 Task: Open Card Event Follow-Up in Board Legal Compliance to Workspace Digital Marketing and add a team member Softage.3@softage.net, a label Red, a checklist Sleep, an attachment from your onedrive, a color Red and finally, add a card description 'Update company social media profiles' and a comment 'Let us approach this task with a focus on quality over quantity, ensuring that we deliver a high-quality outcome.'. Add a start date 'Jan 07, 1900' with a due date 'Jan 14, 1900'
Action: Mouse moved to (590, 165)
Screenshot: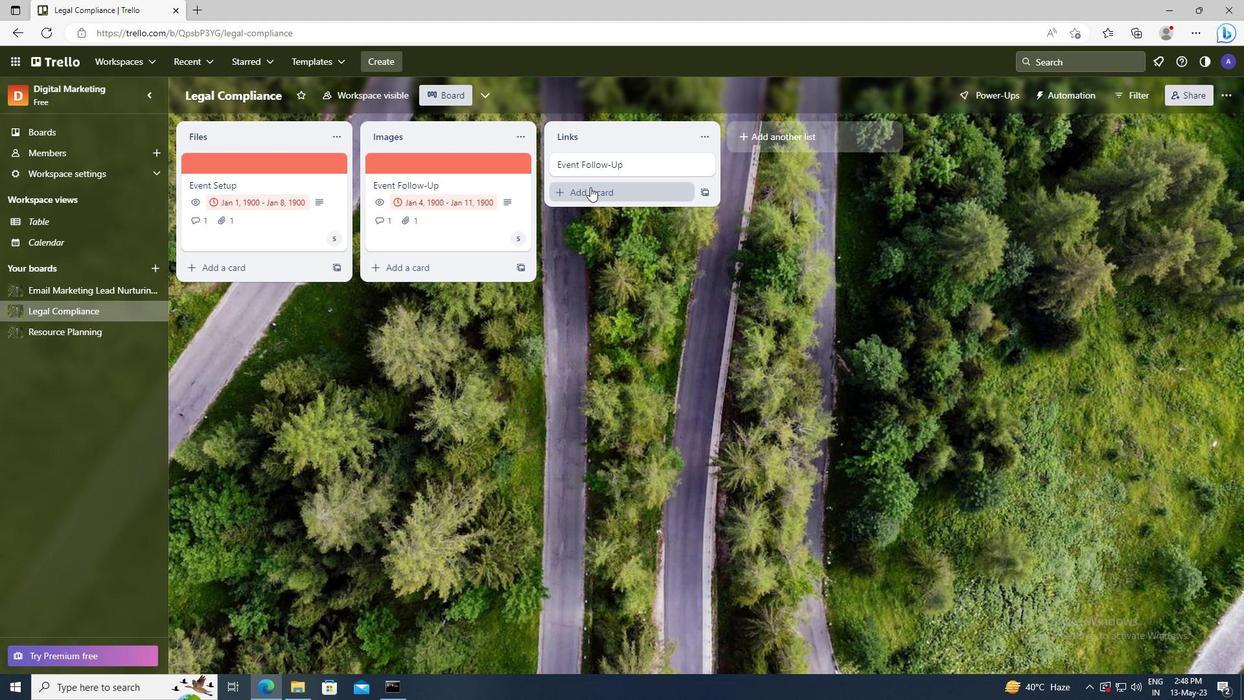 
Action: Mouse pressed left at (590, 165)
Screenshot: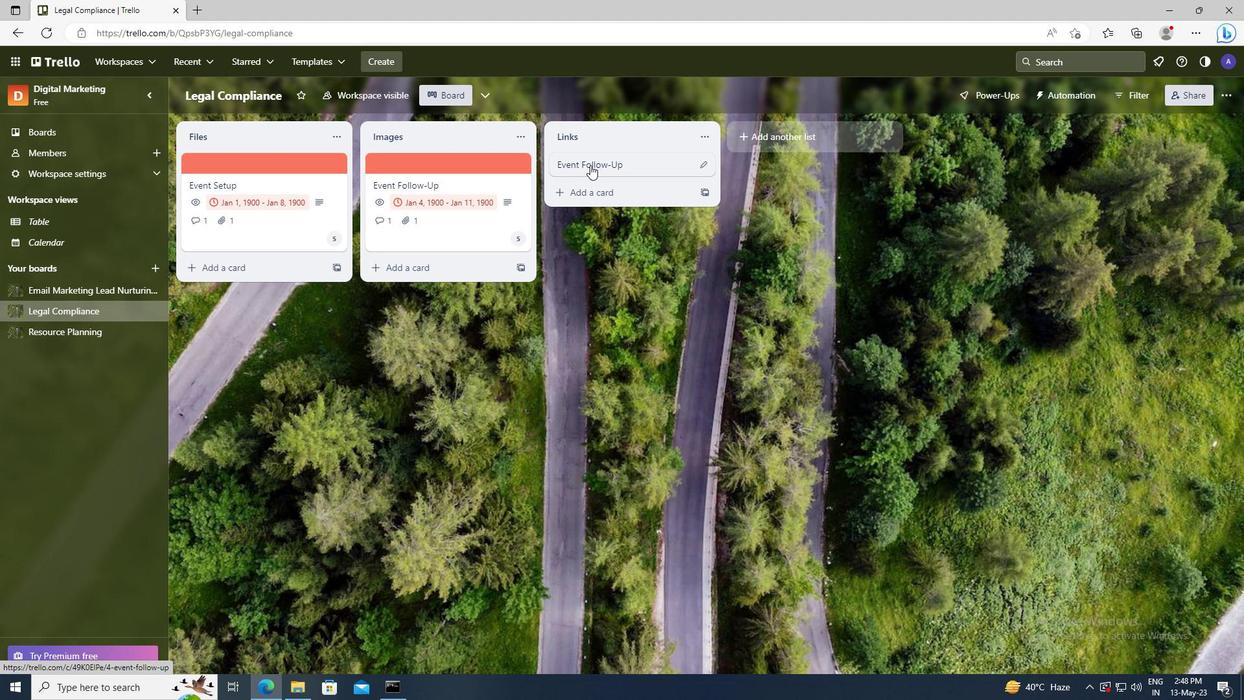 
Action: Mouse moved to (780, 206)
Screenshot: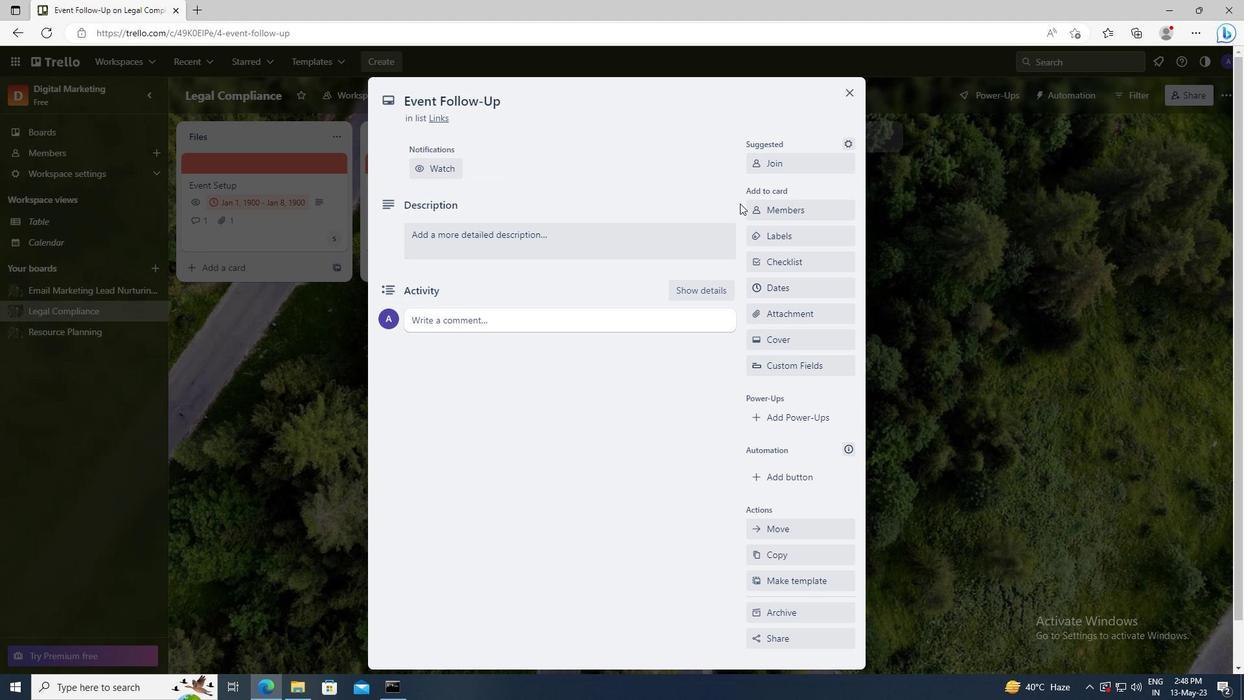 
Action: Mouse pressed left at (780, 206)
Screenshot: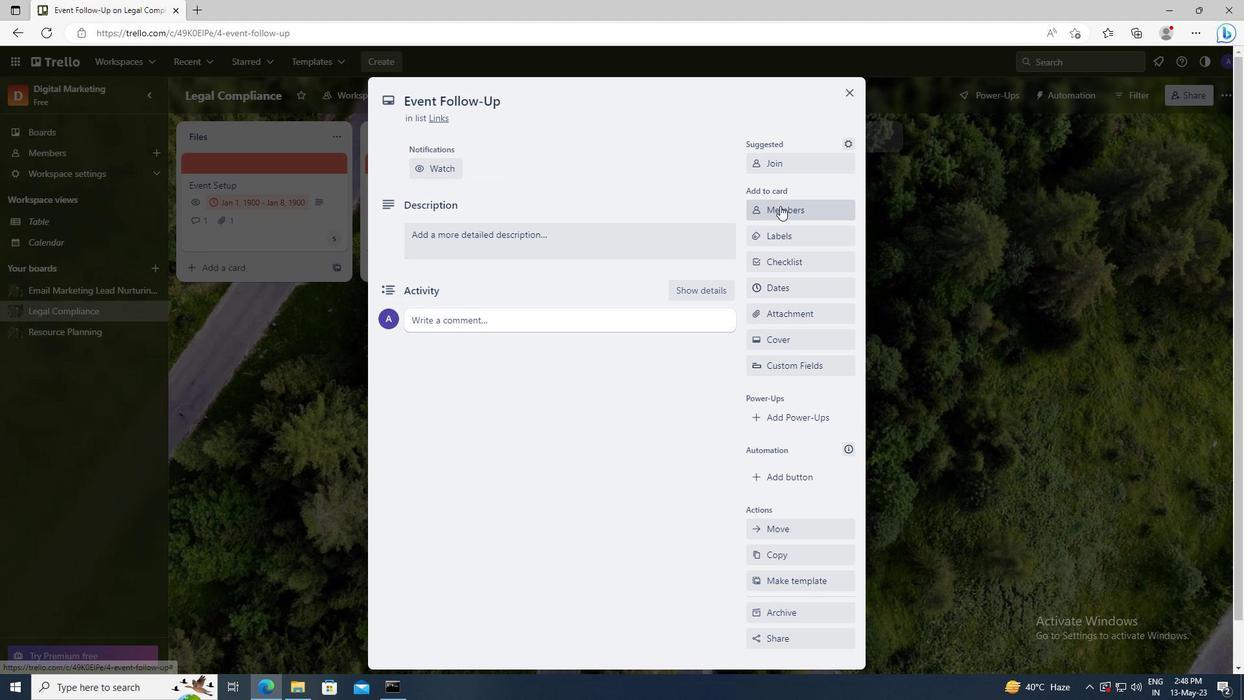 
Action: Mouse moved to (790, 270)
Screenshot: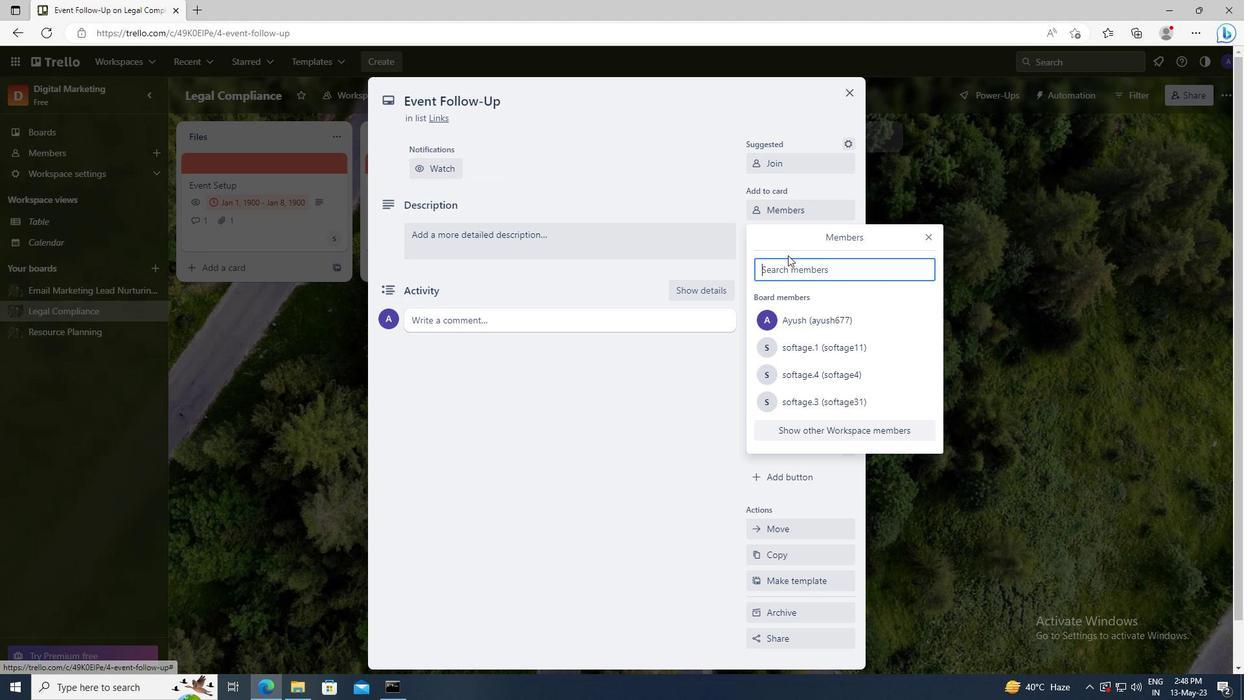 
Action: Mouse pressed left at (790, 270)
Screenshot: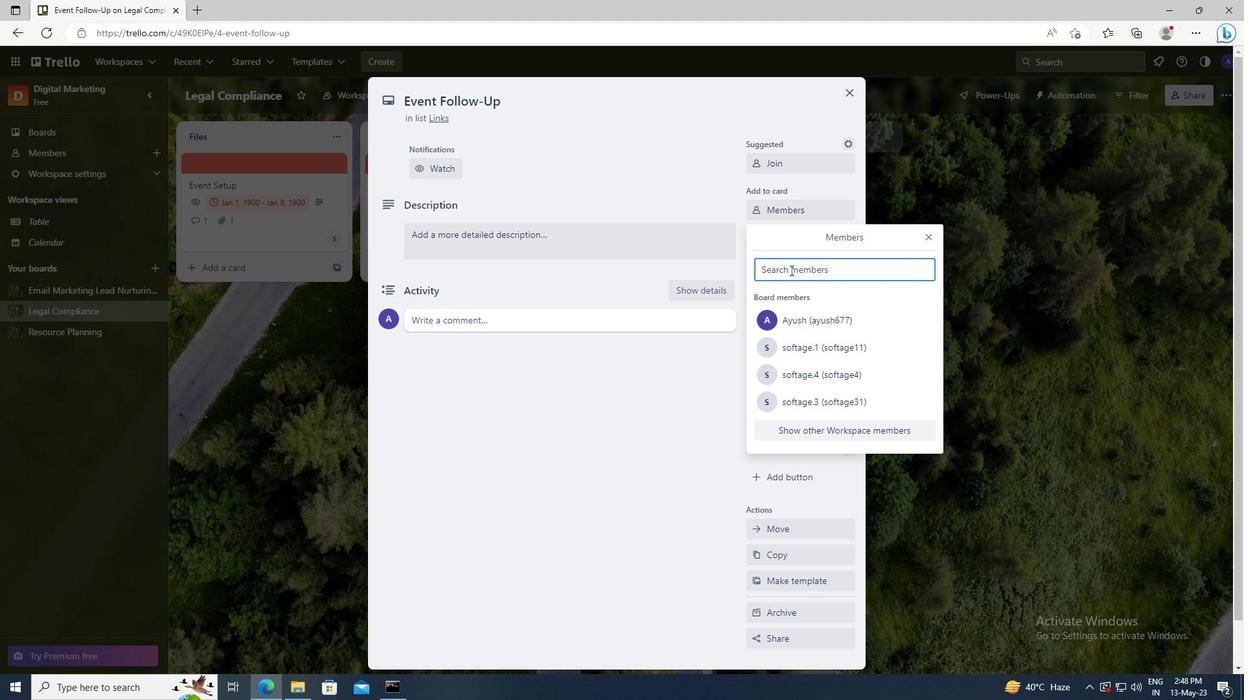 
Action: Key pressed <Key.shift><Key.shift><Key.shift><Key.shift><Key.shift>SOFTAGE.3
Screenshot: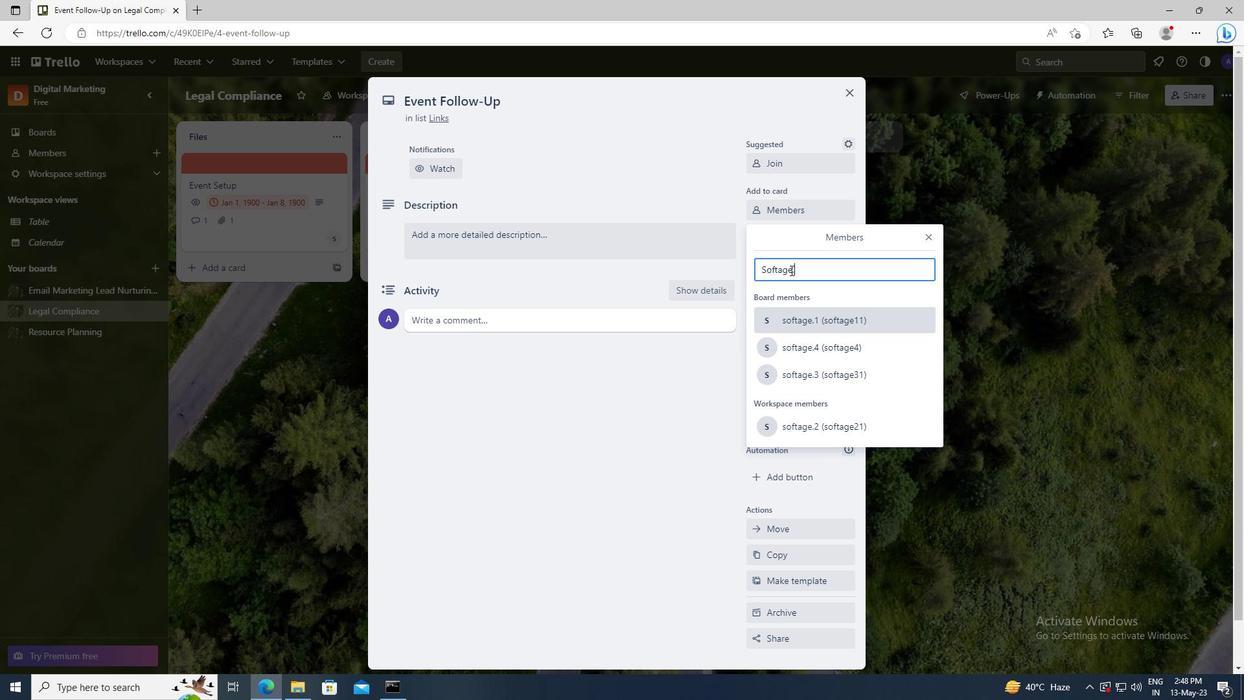 
Action: Mouse moved to (803, 318)
Screenshot: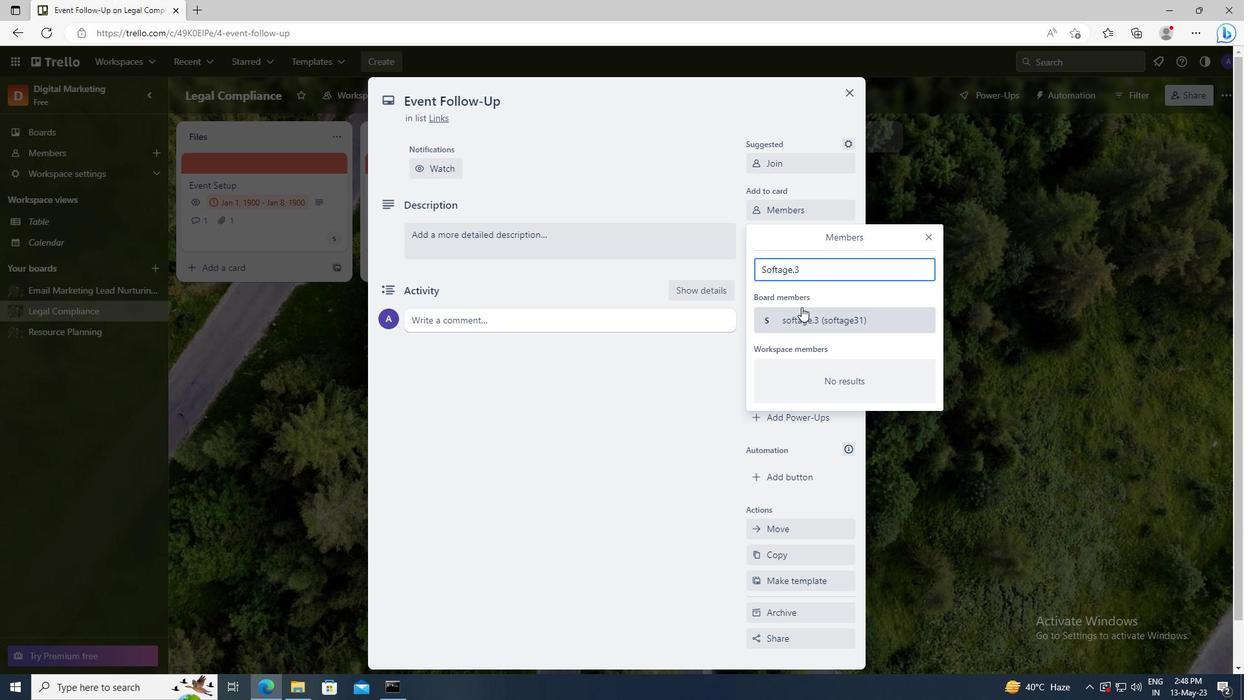 
Action: Mouse pressed left at (803, 318)
Screenshot: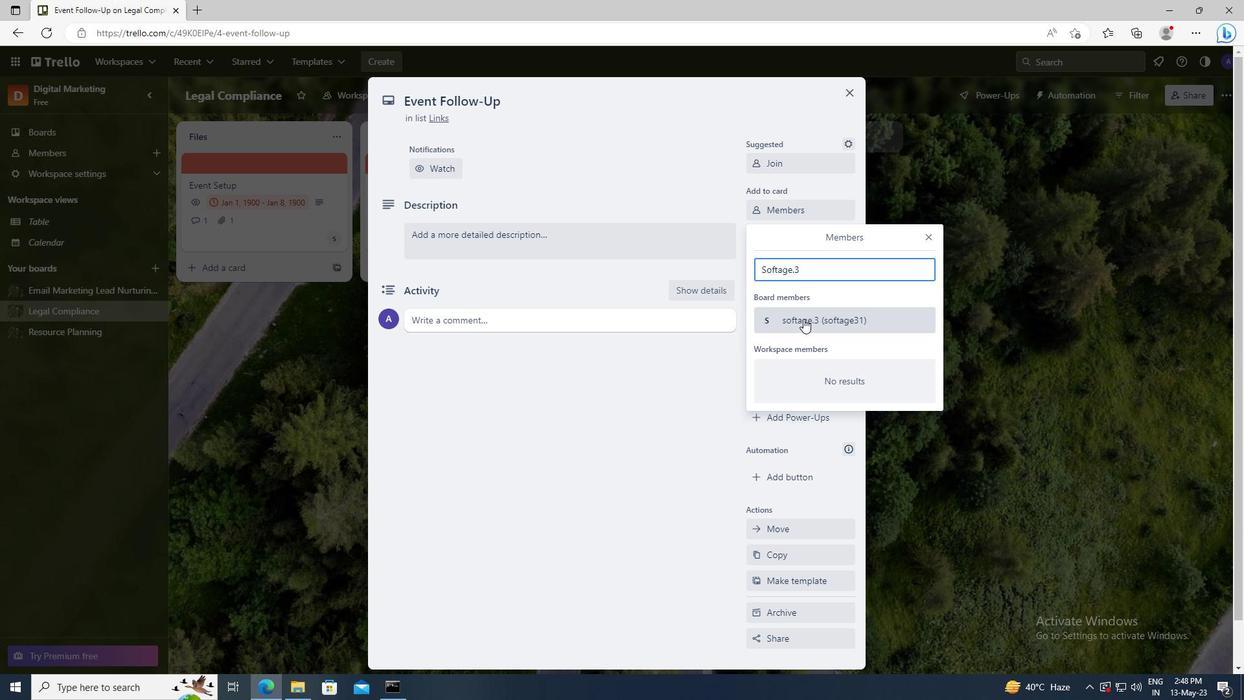 
Action: Mouse moved to (928, 236)
Screenshot: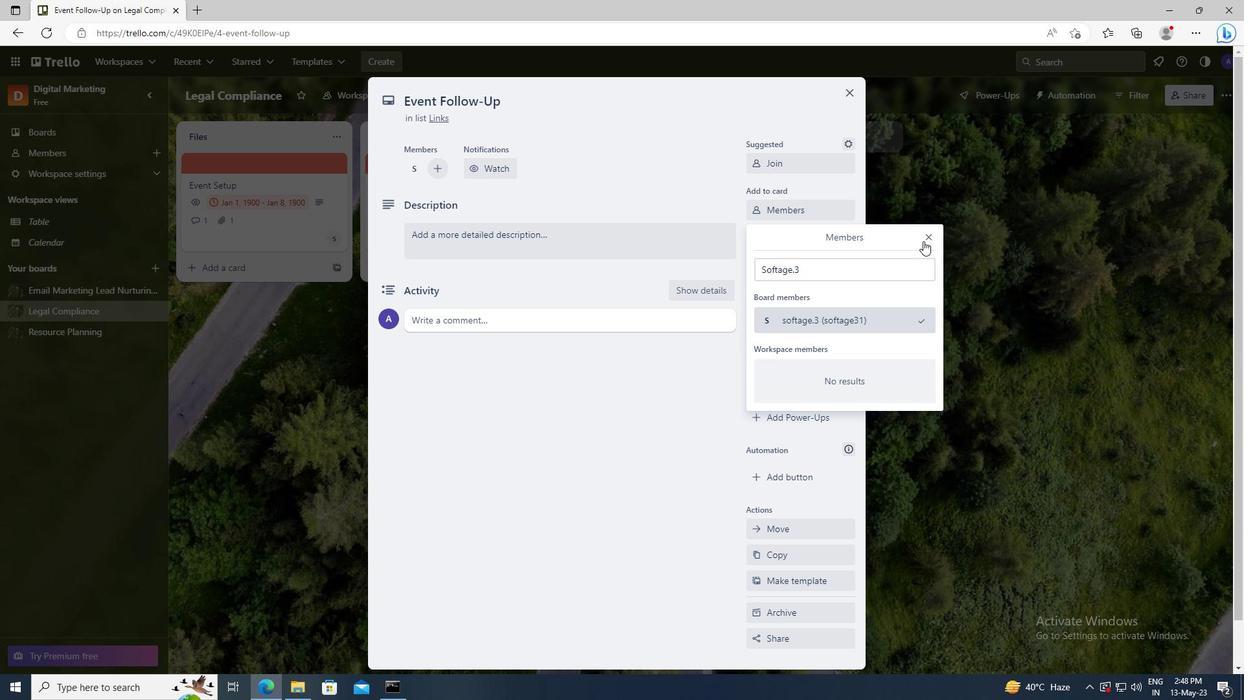 
Action: Mouse pressed left at (928, 236)
Screenshot: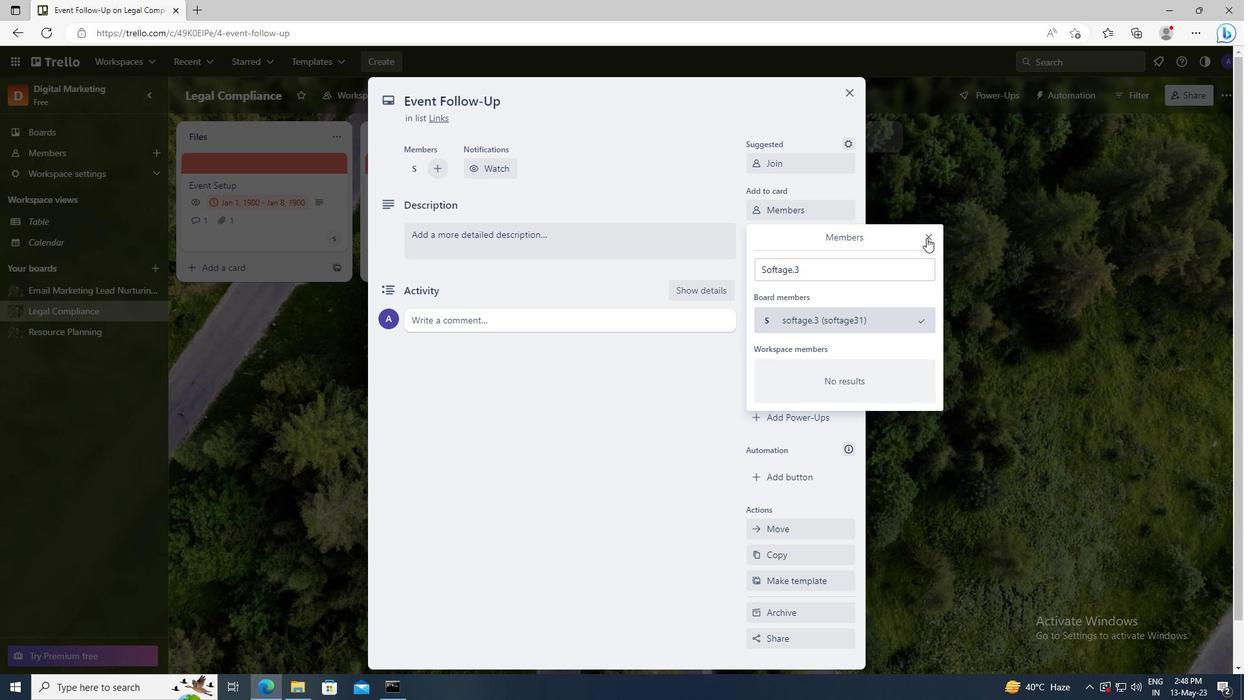 
Action: Mouse moved to (812, 233)
Screenshot: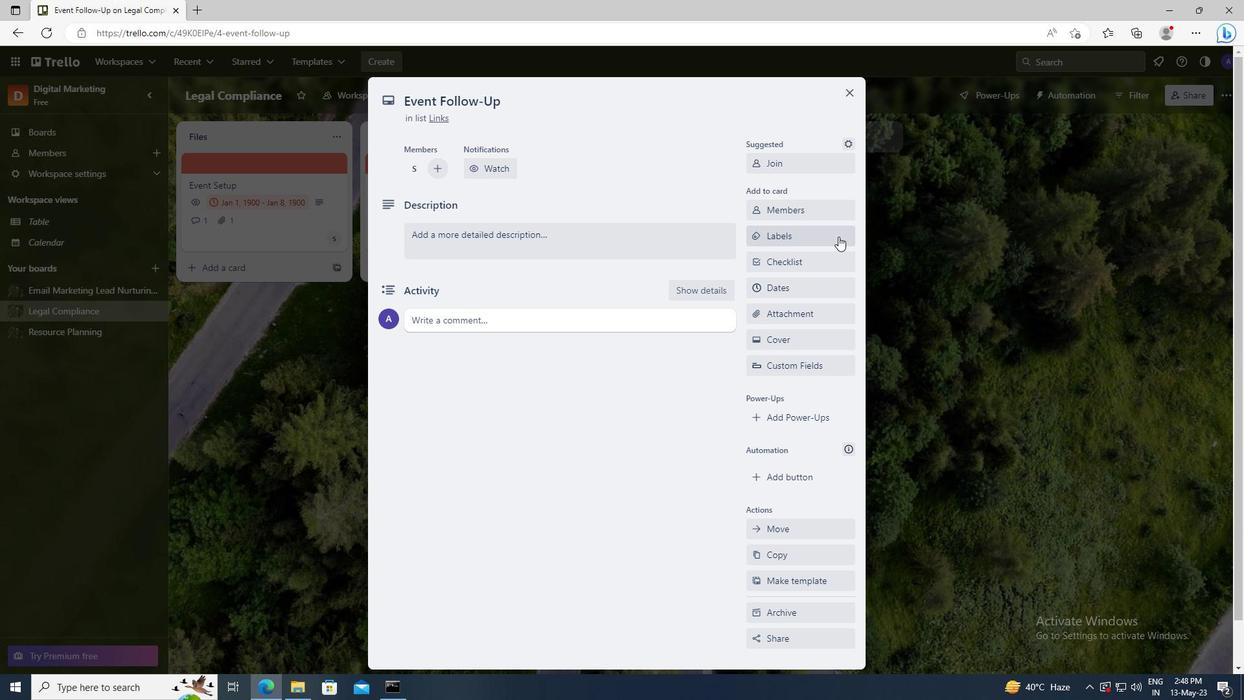 
Action: Mouse pressed left at (812, 233)
Screenshot: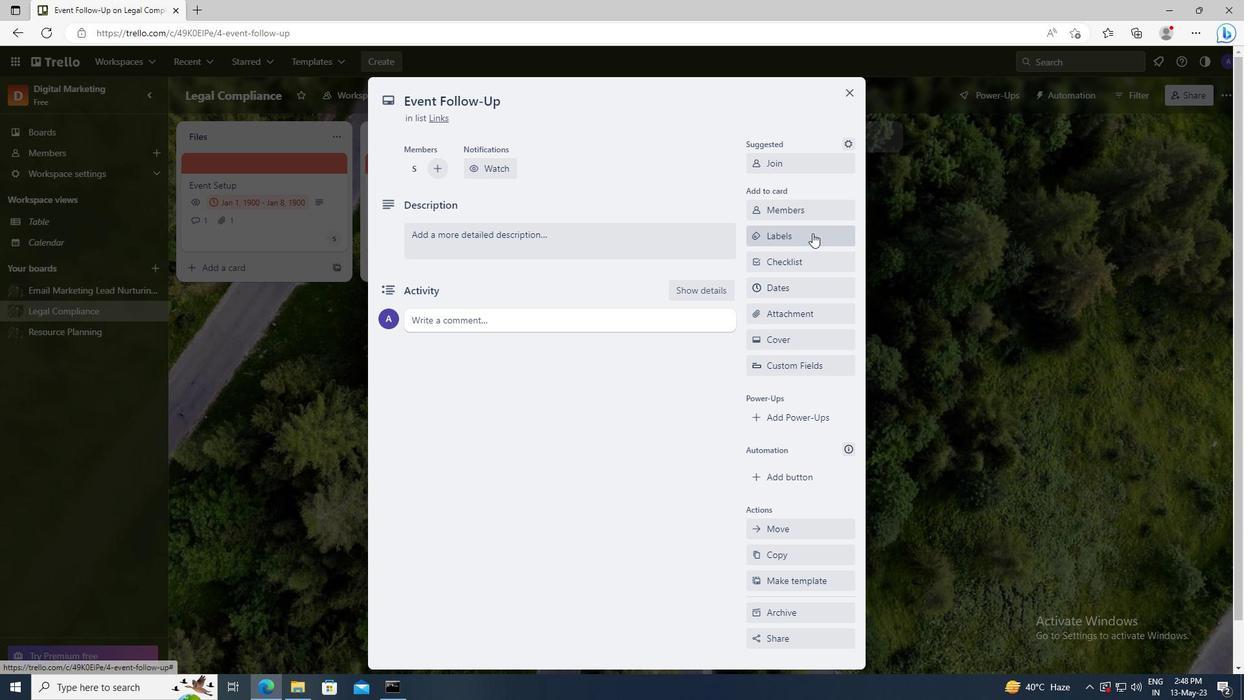 
Action: Mouse moved to (834, 465)
Screenshot: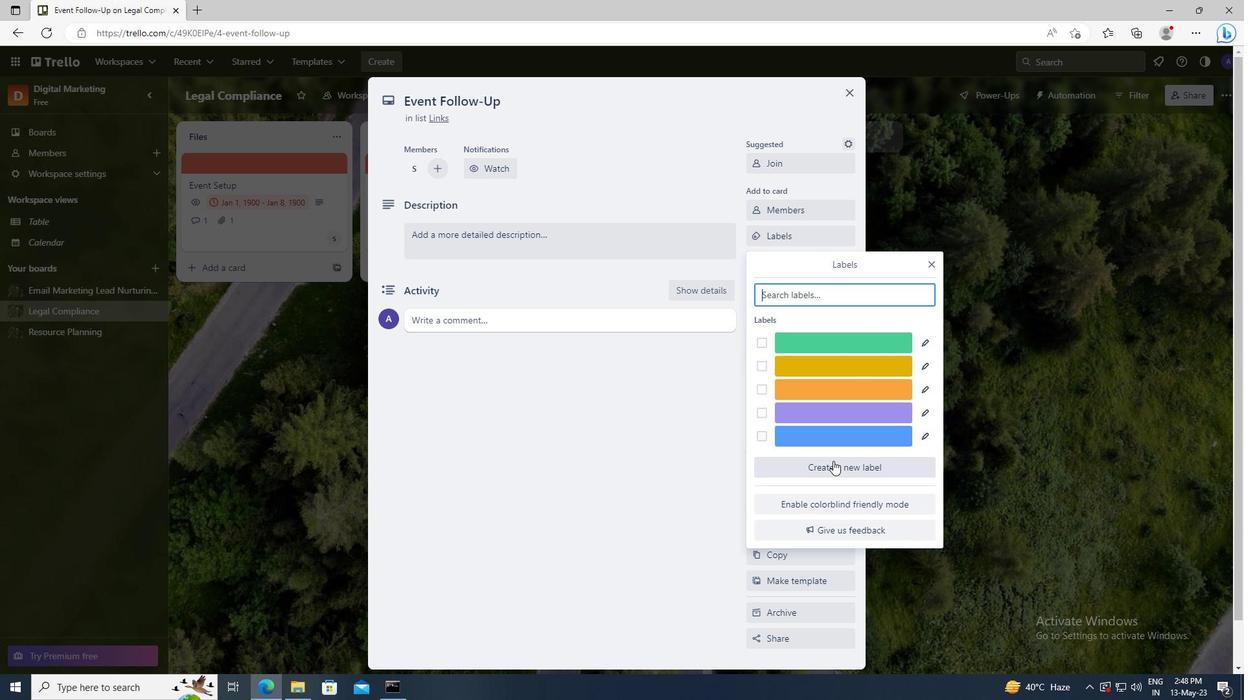 
Action: Mouse pressed left at (834, 465)
Screenshot: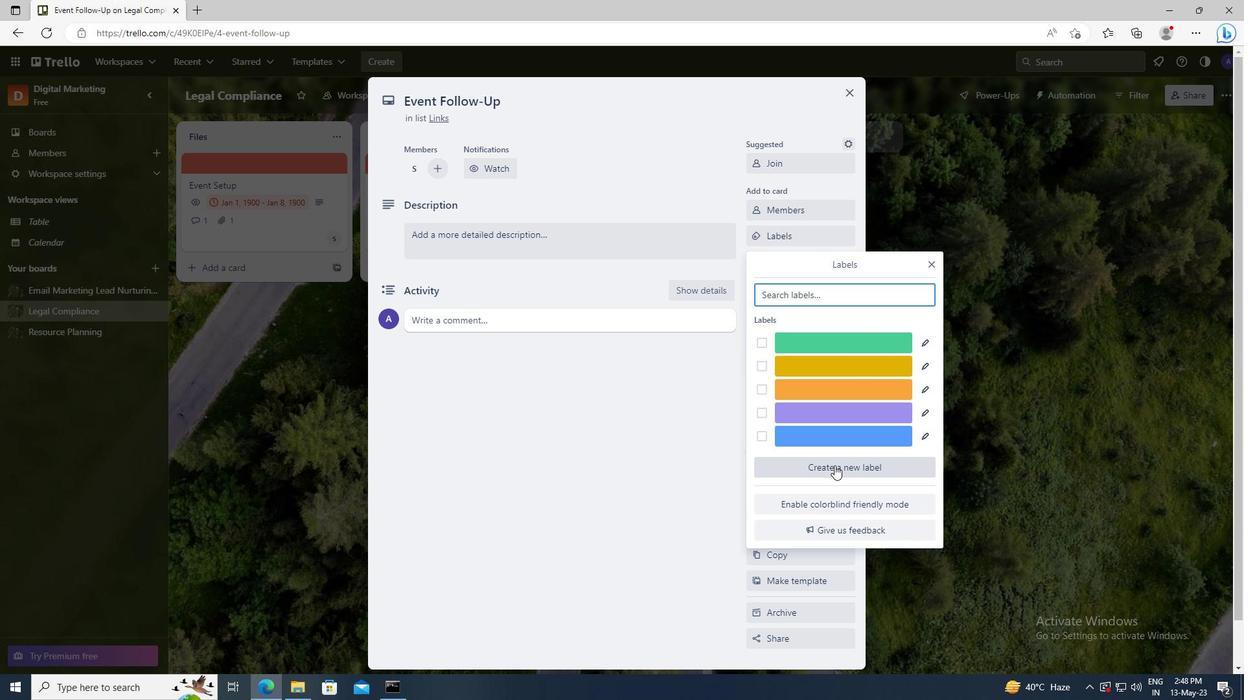 
Action: Mouse moved to (877, 447)
Screenshot: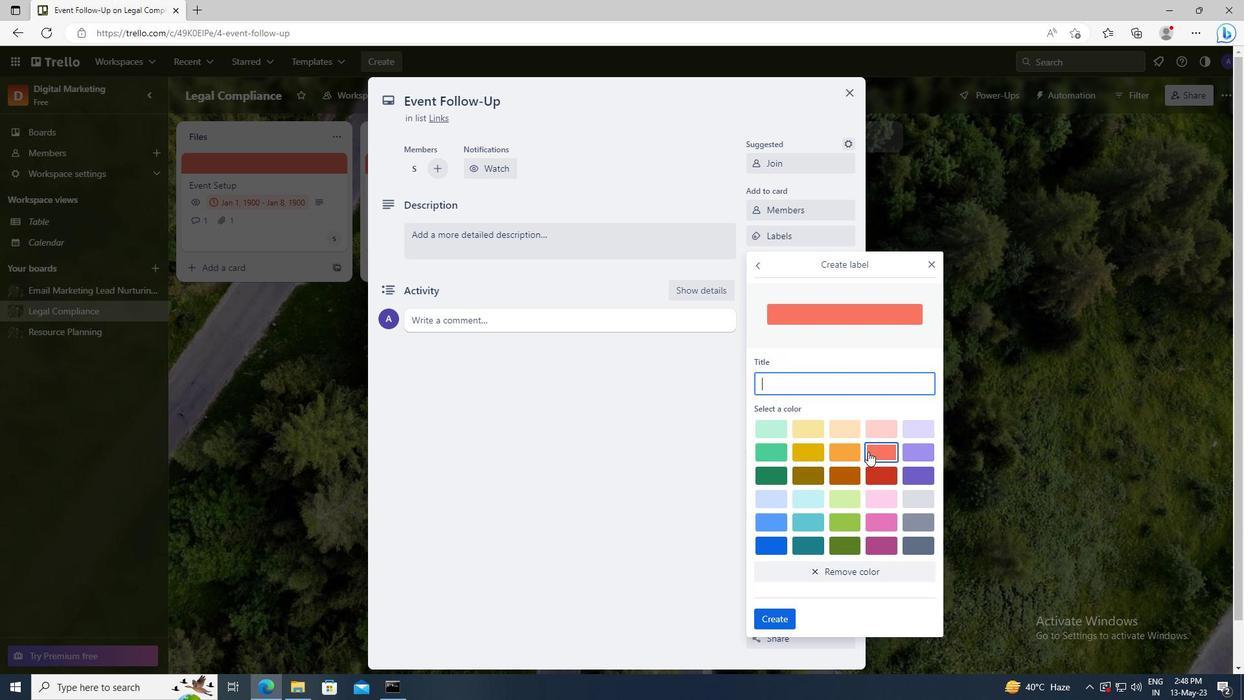 
Action: Mouse pressed left at (877, 447)
Screenshot: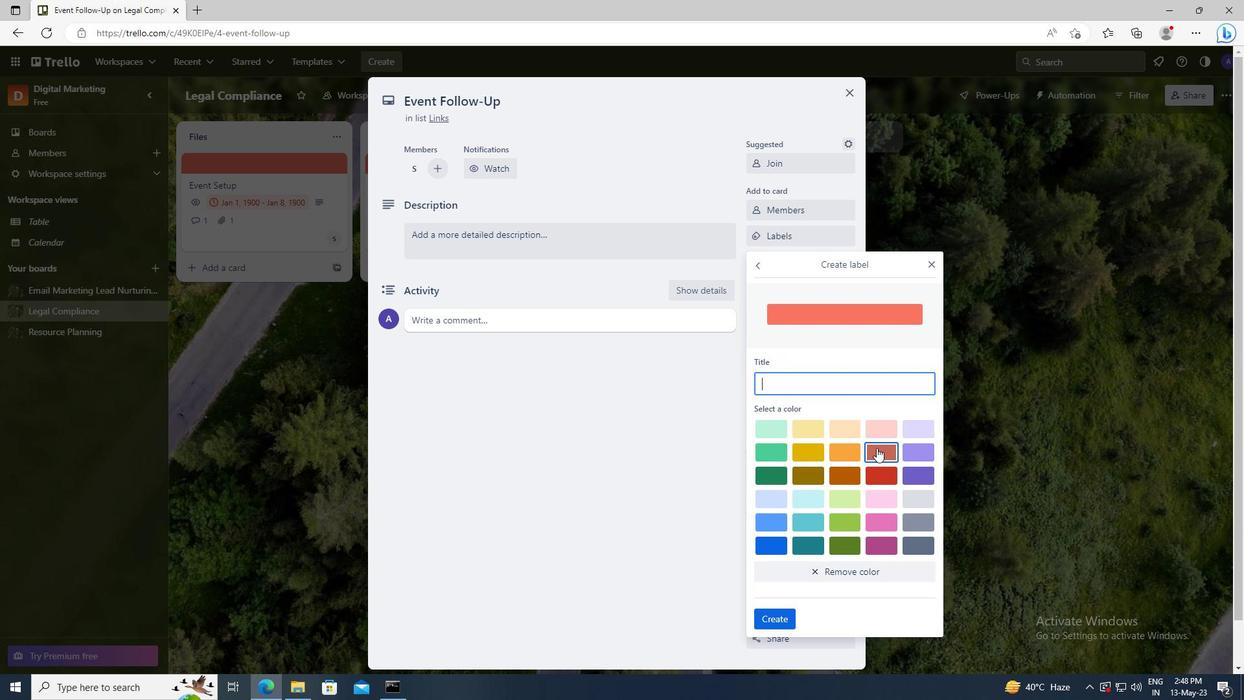 
Action: Mouse moved to (782, 617)
Screenshot: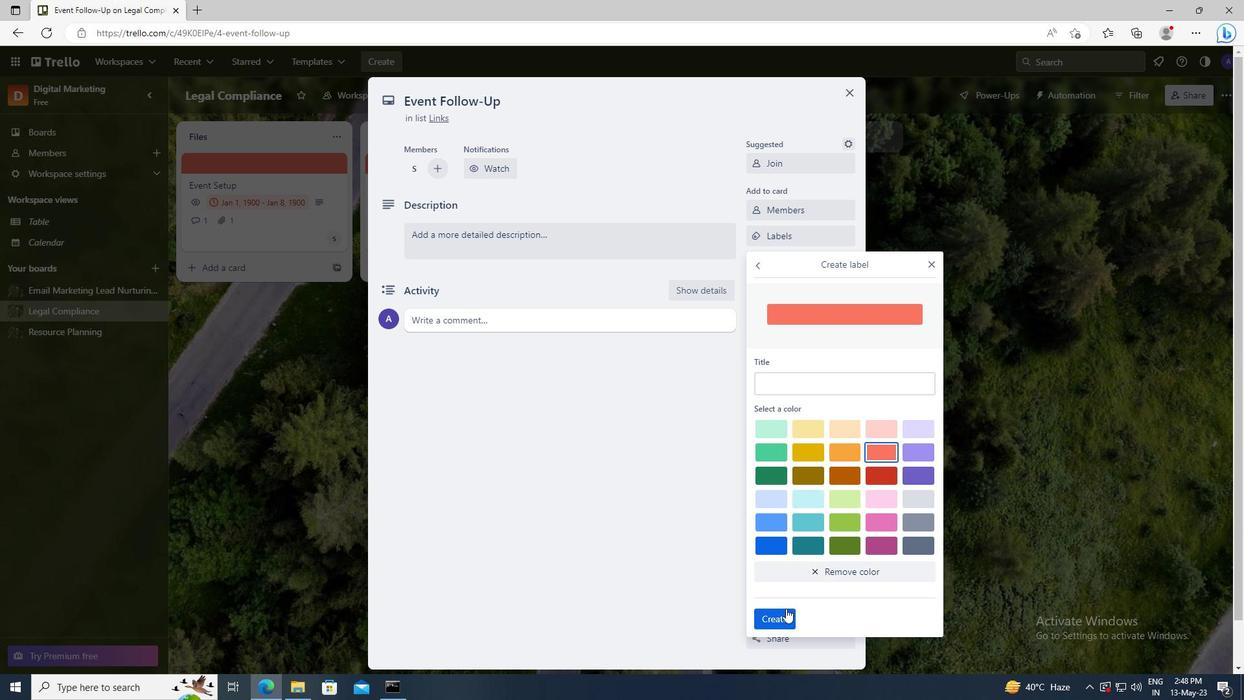 
Action: Mouse pressed left at (782, 617)
Screenshot: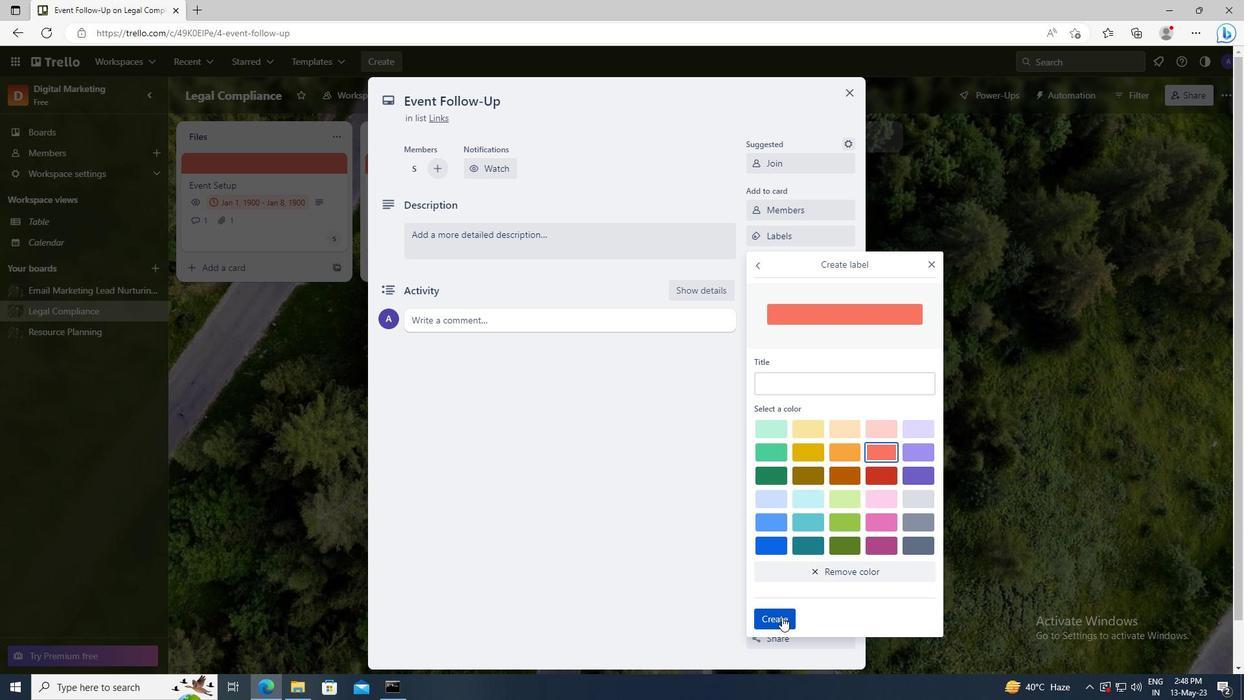 
Action: Mouse moved to (932, 263)
Screenshot: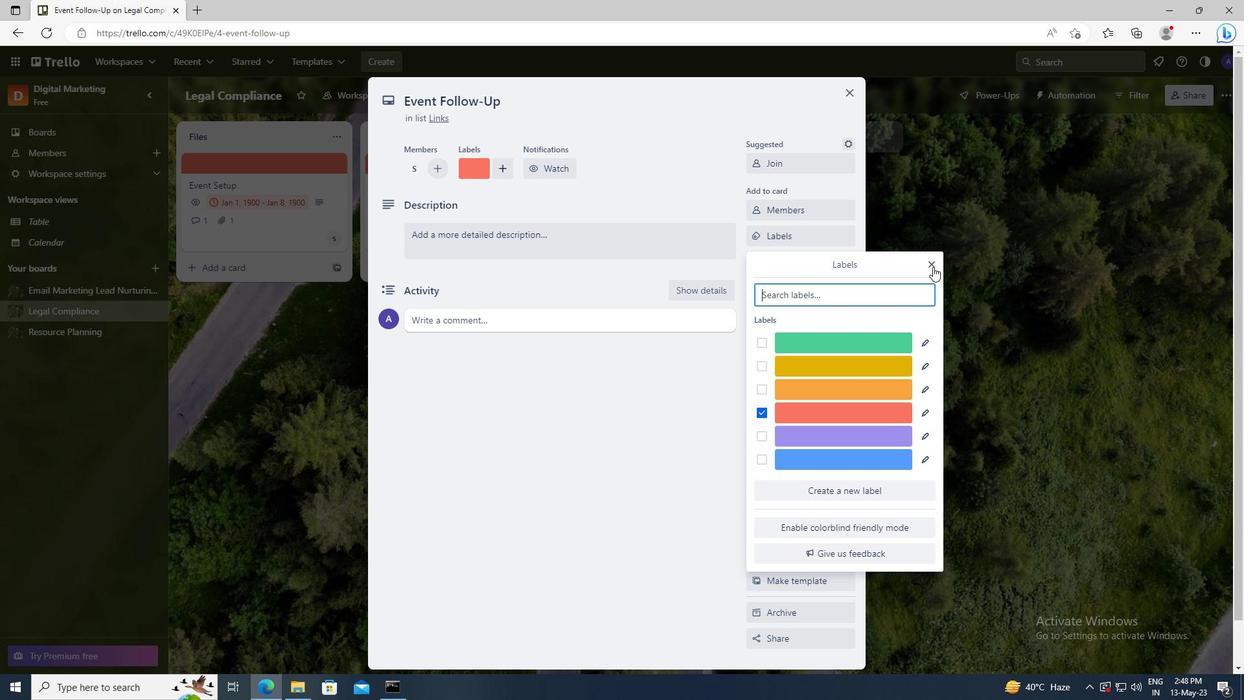 
Action: Mouse pressed left at (932, 263)
Screenshot: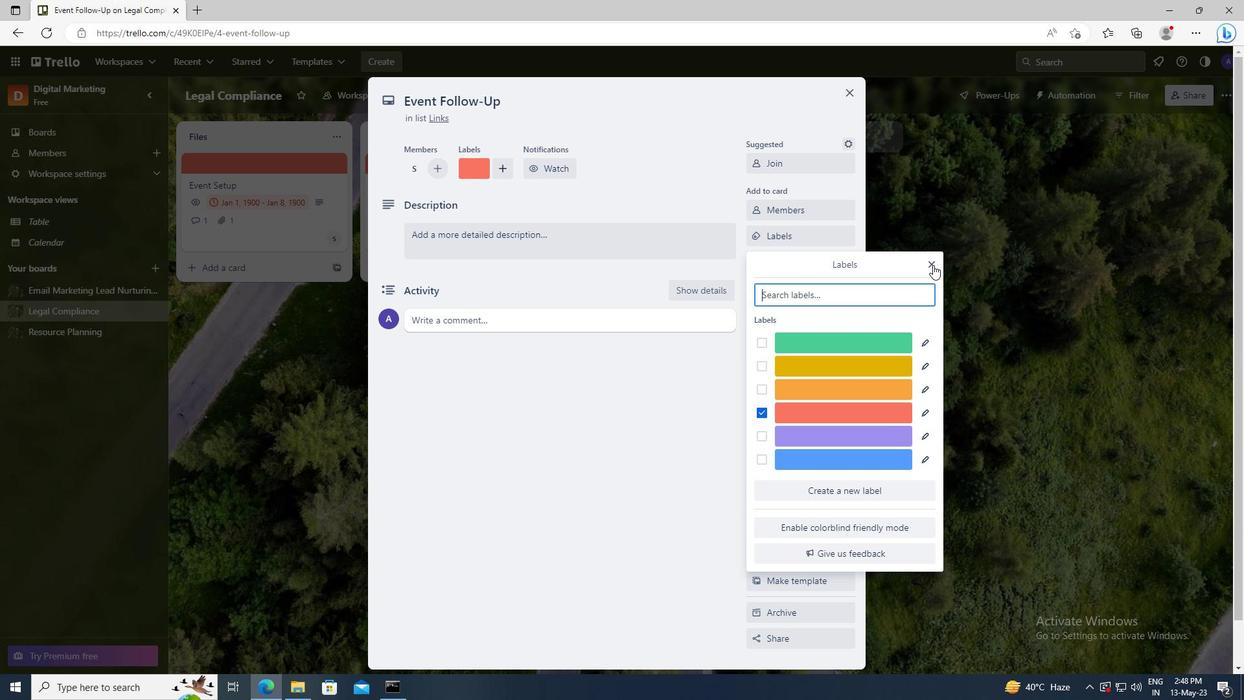 
Action: Mouse moved to (825, 262)
Screenshot: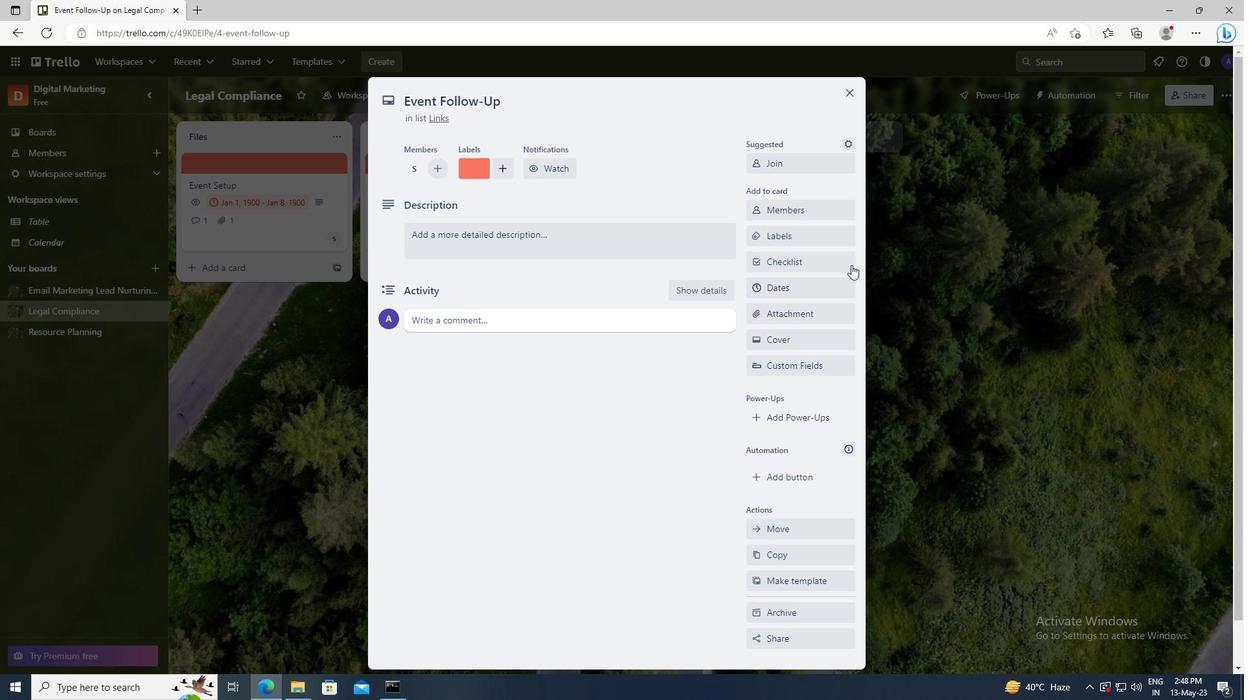 
Action: Mouse pressed left at (825, 262)
Screenshot: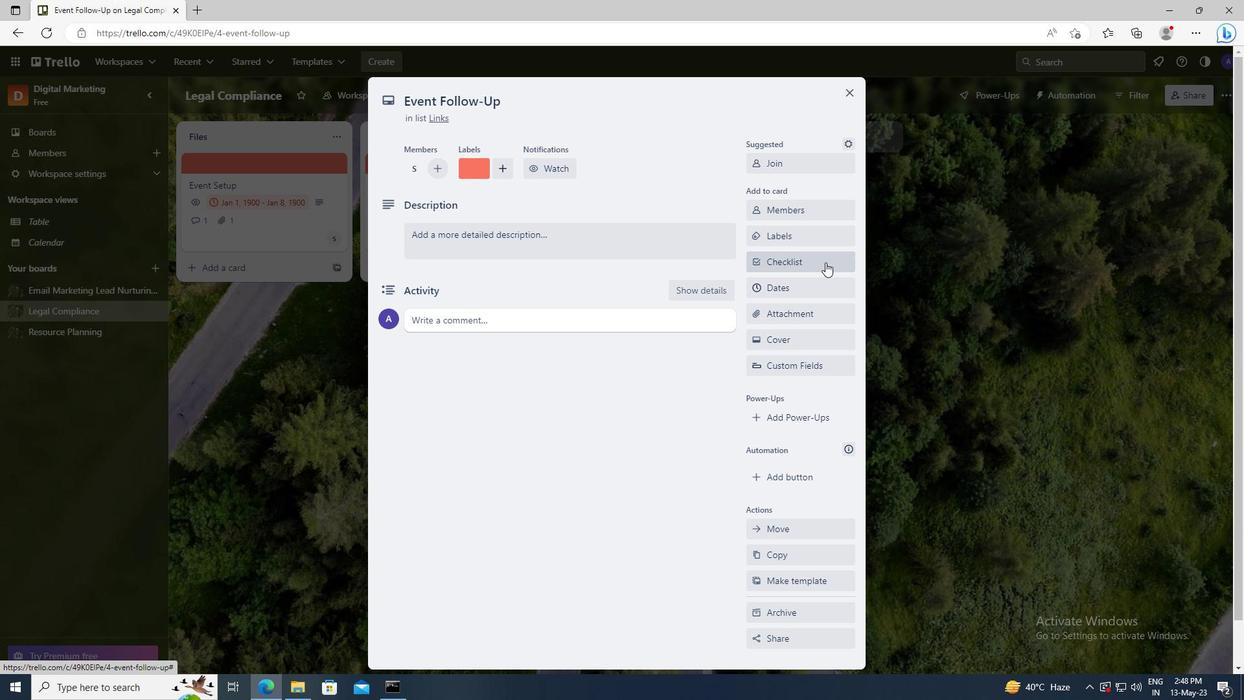 
Action: Key pressed <Key.shift>SLEEP
Screenshot: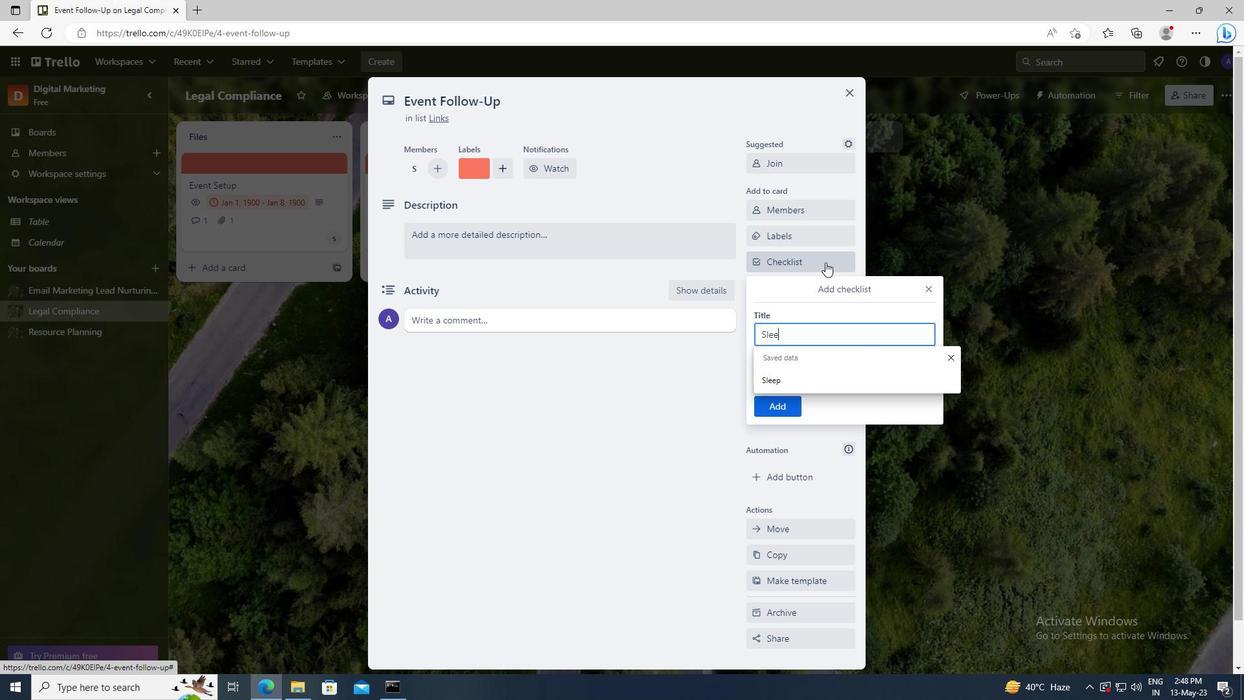 
Action: Mouse moved to (790, 405)
Screenshot: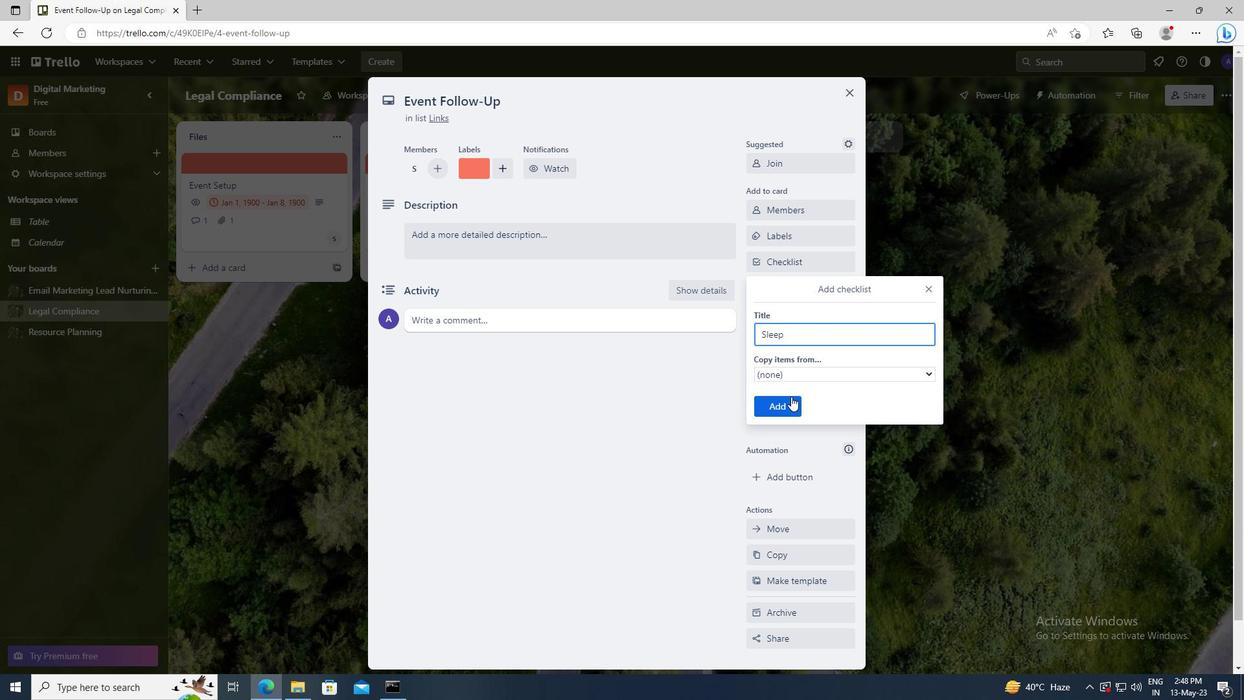 
Action: Mouse pressed left at (790, 405)
Screenshot: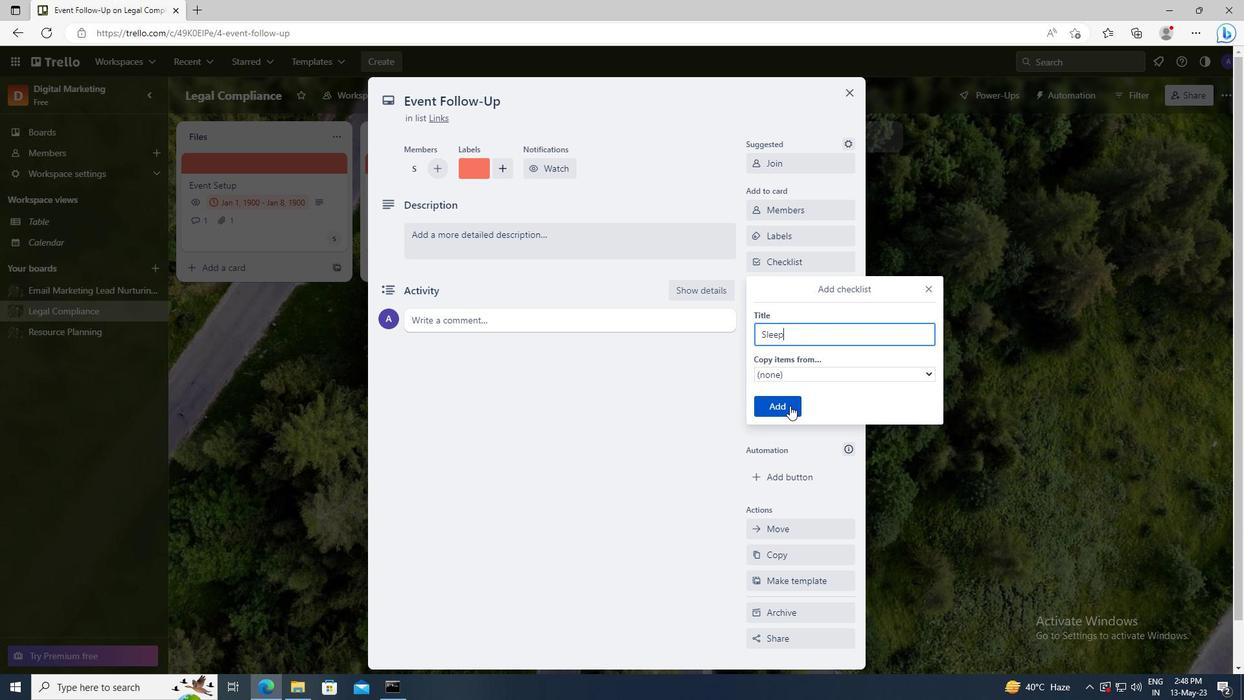 
Action: Mouse moved to (783, 316)
Screenshot: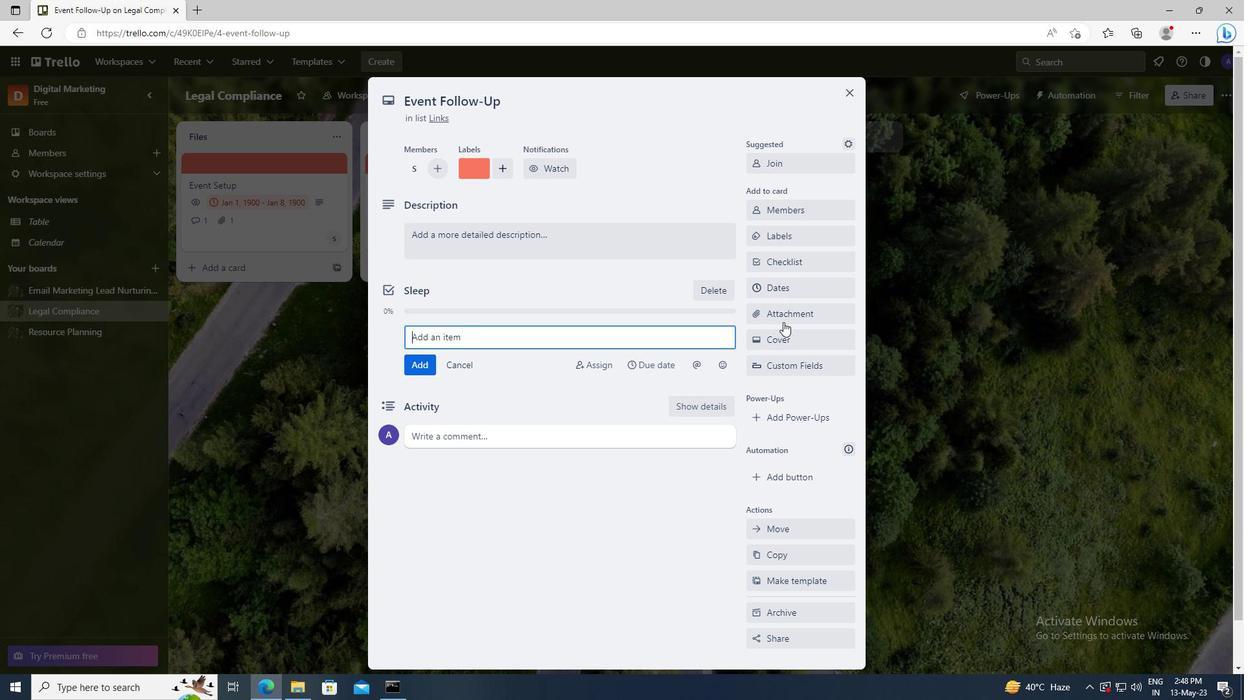 
Action: Mouse pressed left at (783, 316)
Screenshot: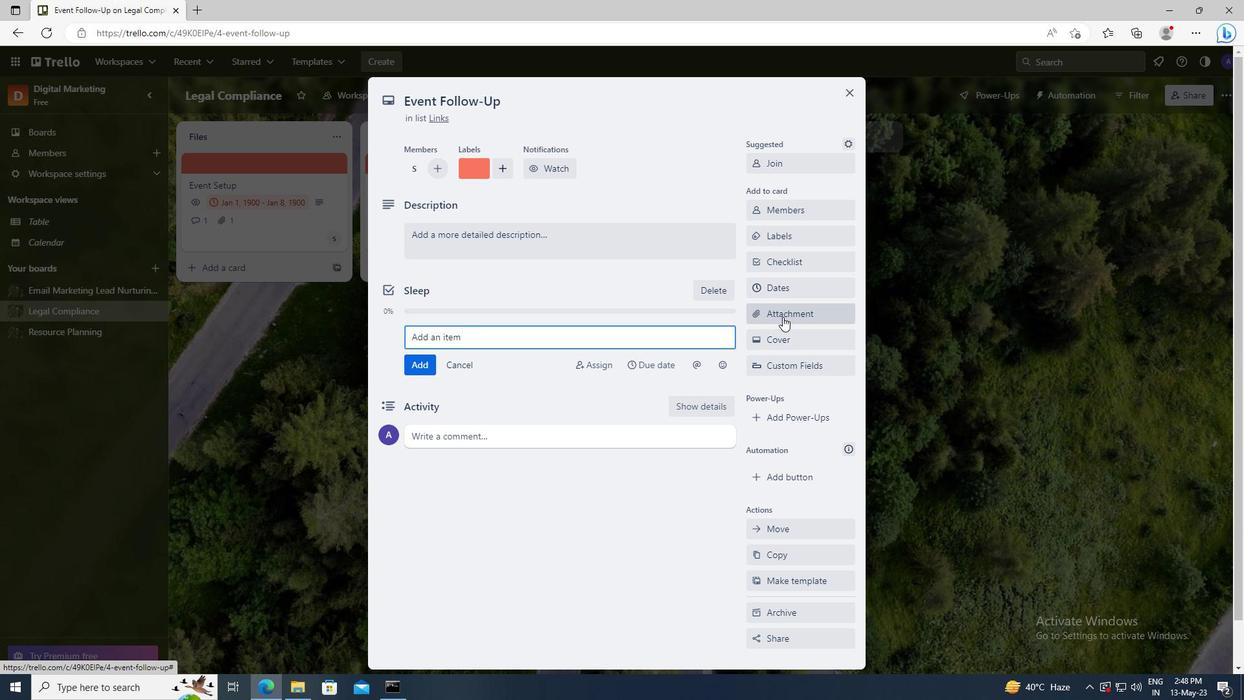 
Action: Mouse moved to (793, 475)
Screenshot: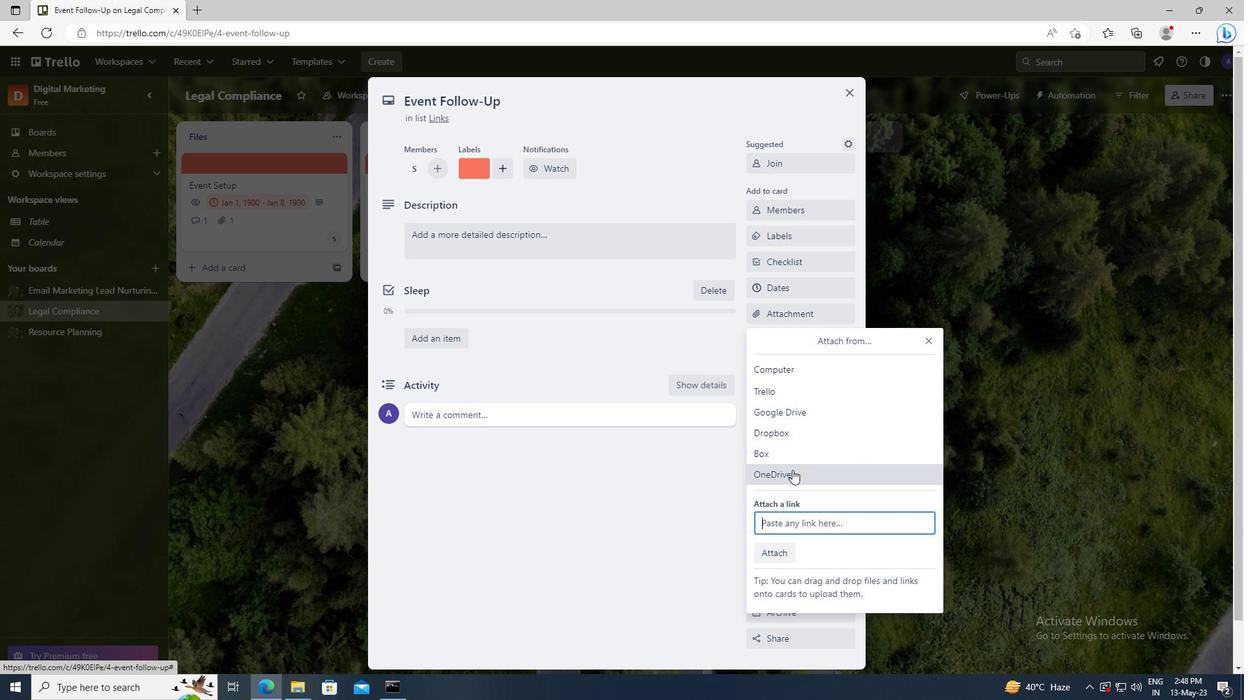 
Action: Mouse pressed left at (793, 475)
Screenshot: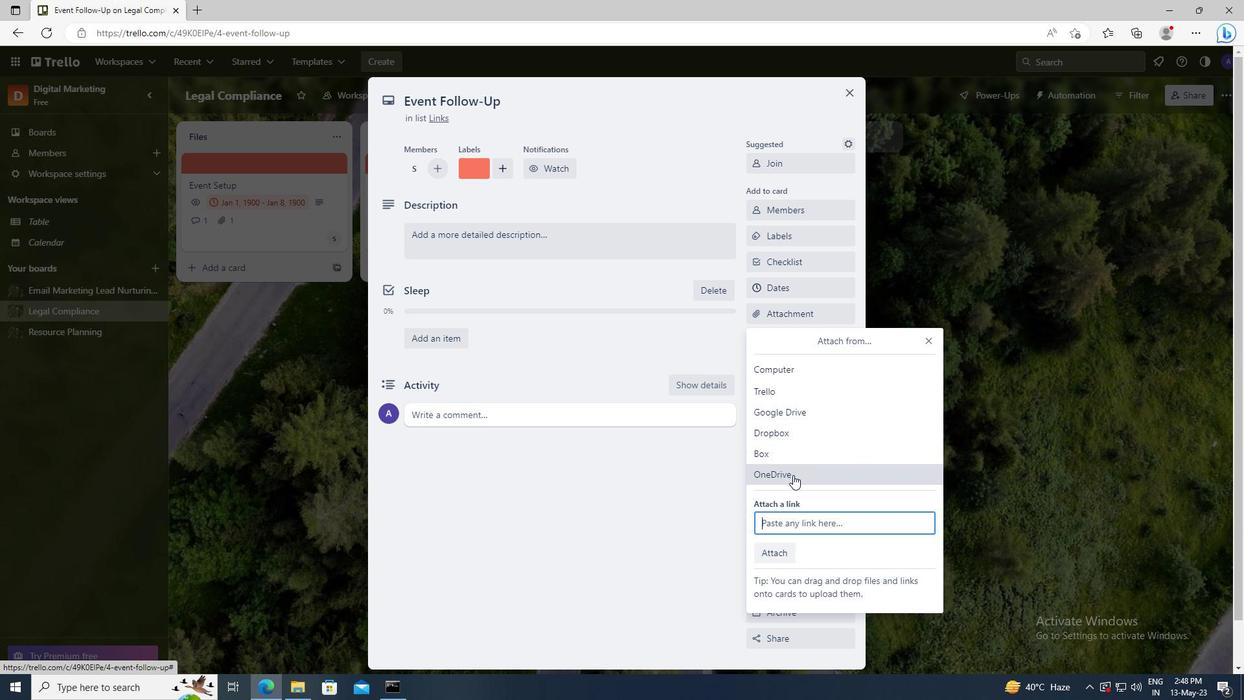 
Action: Mouse moved to (484, 255)
Screenshot: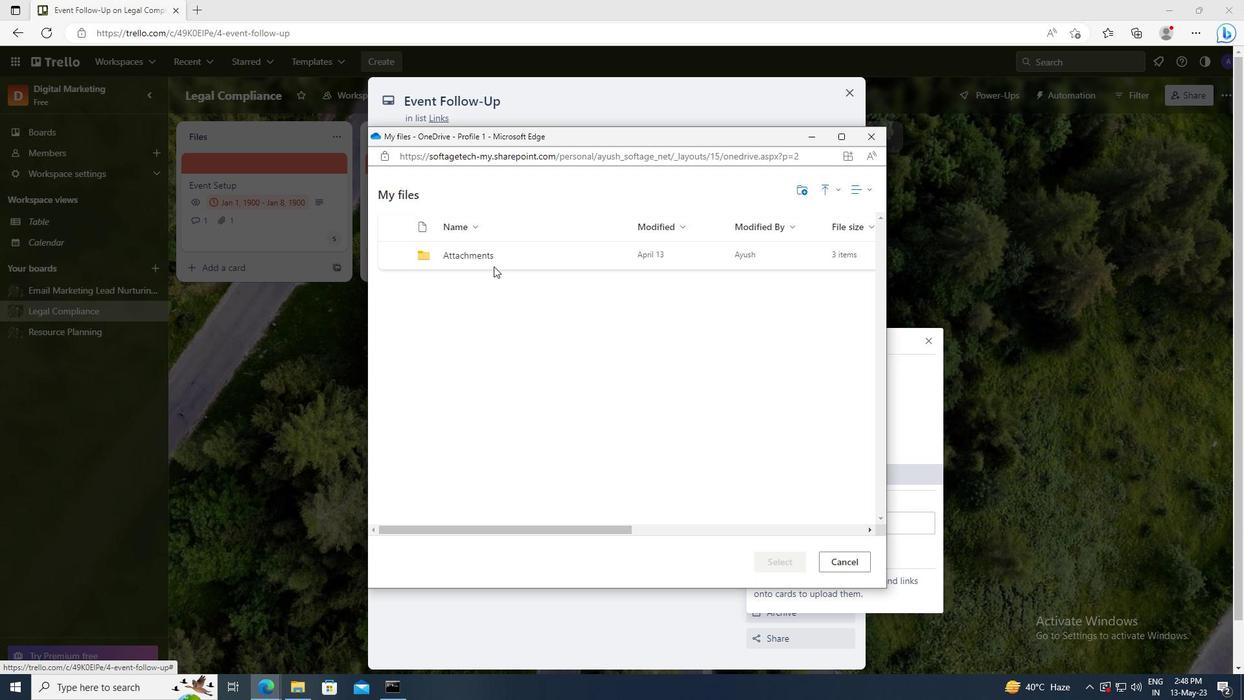 
Action: Mouse pressed left at (484, 255)
Screenshot: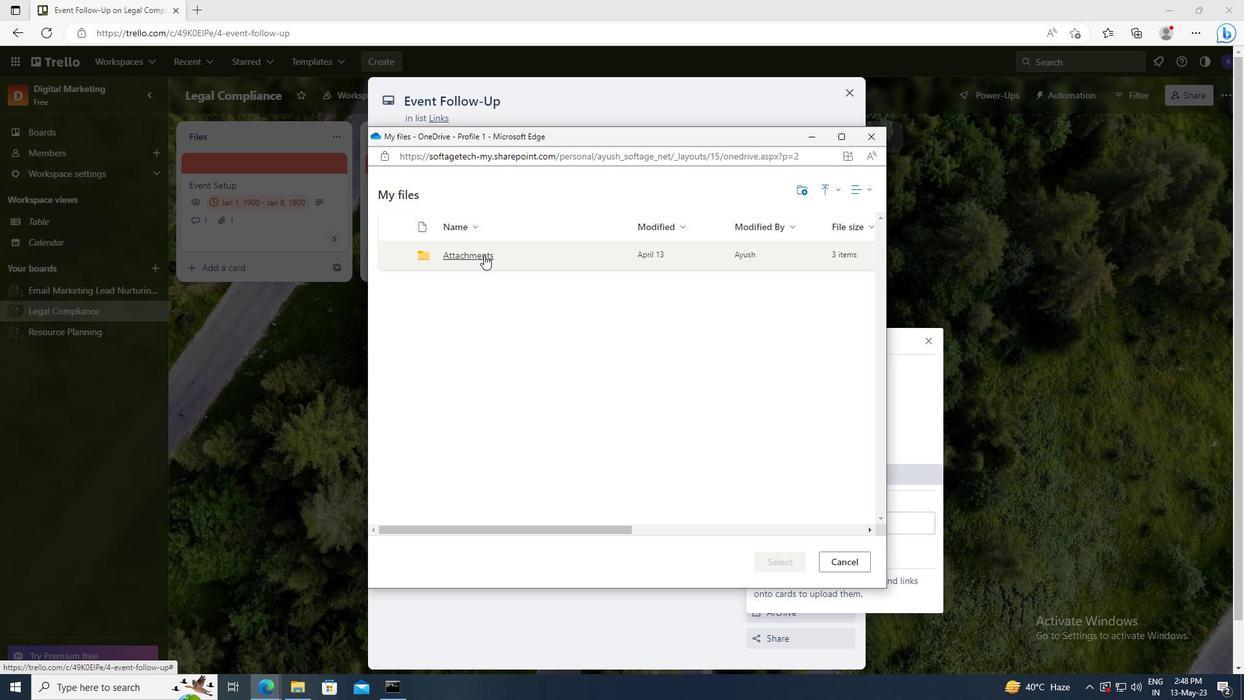 
Action: Mouse moved to (396, 258)
Screenshot: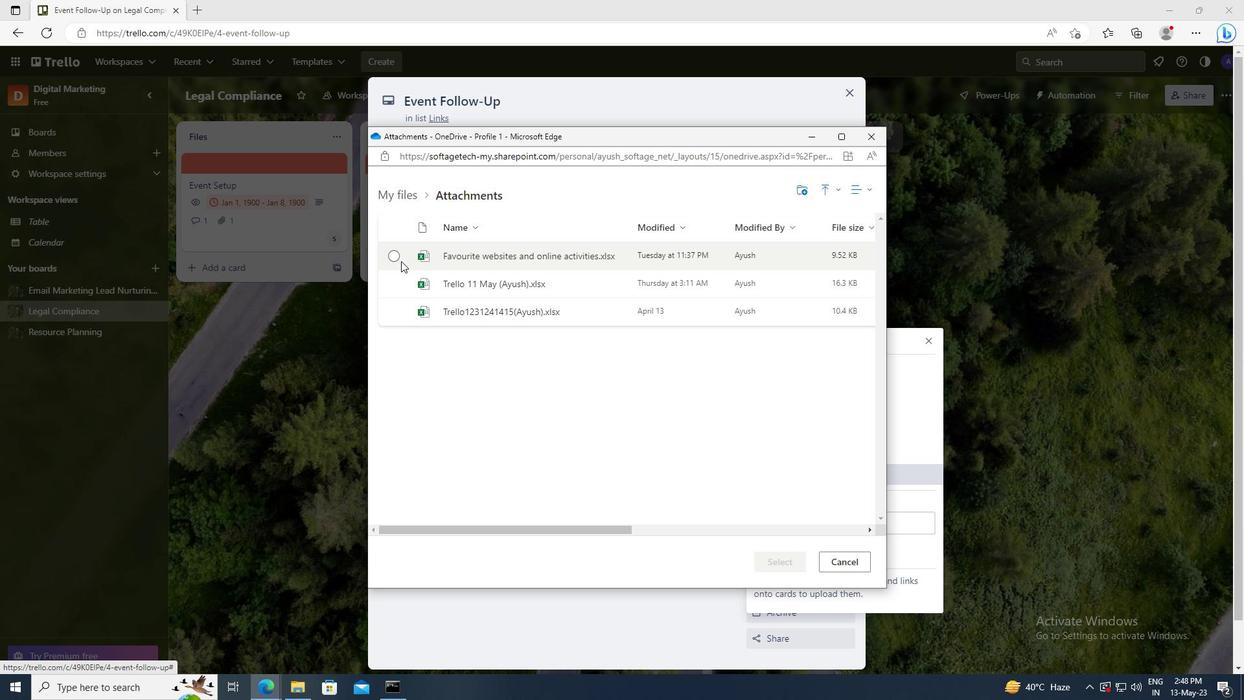 
Action: Mouse pressed left at (396, 258)
Screenshot: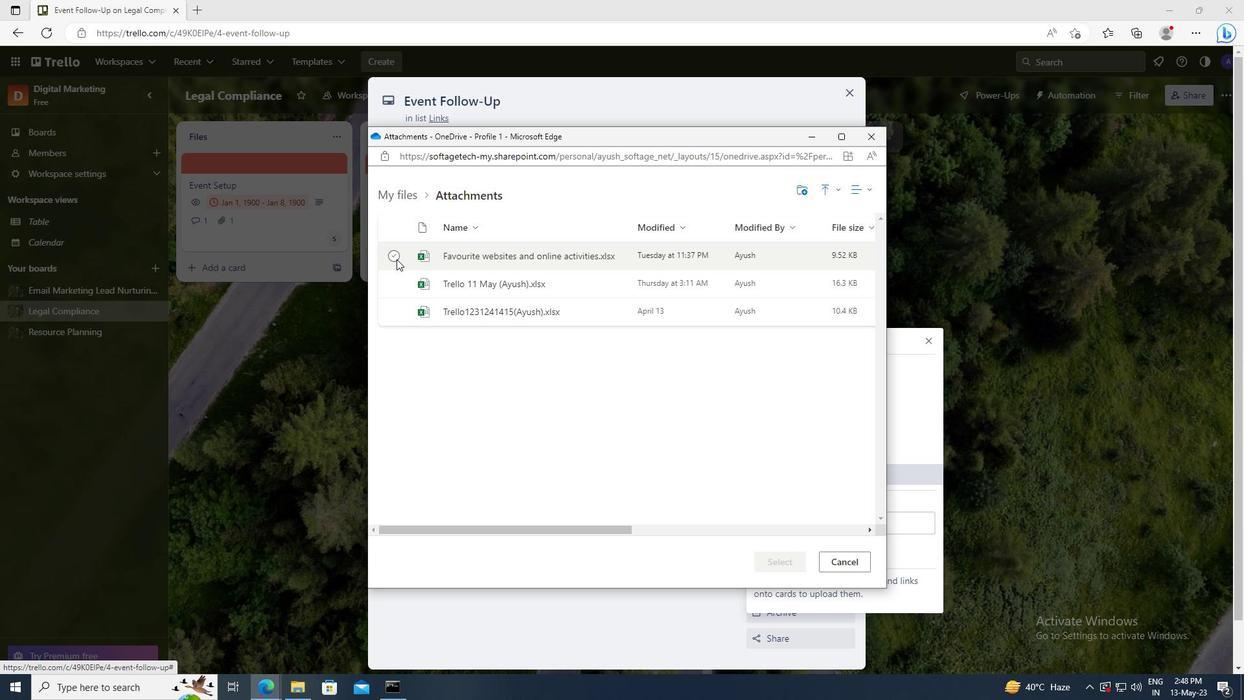 
Action: Mouse moved to (779, 558)
Screenshot: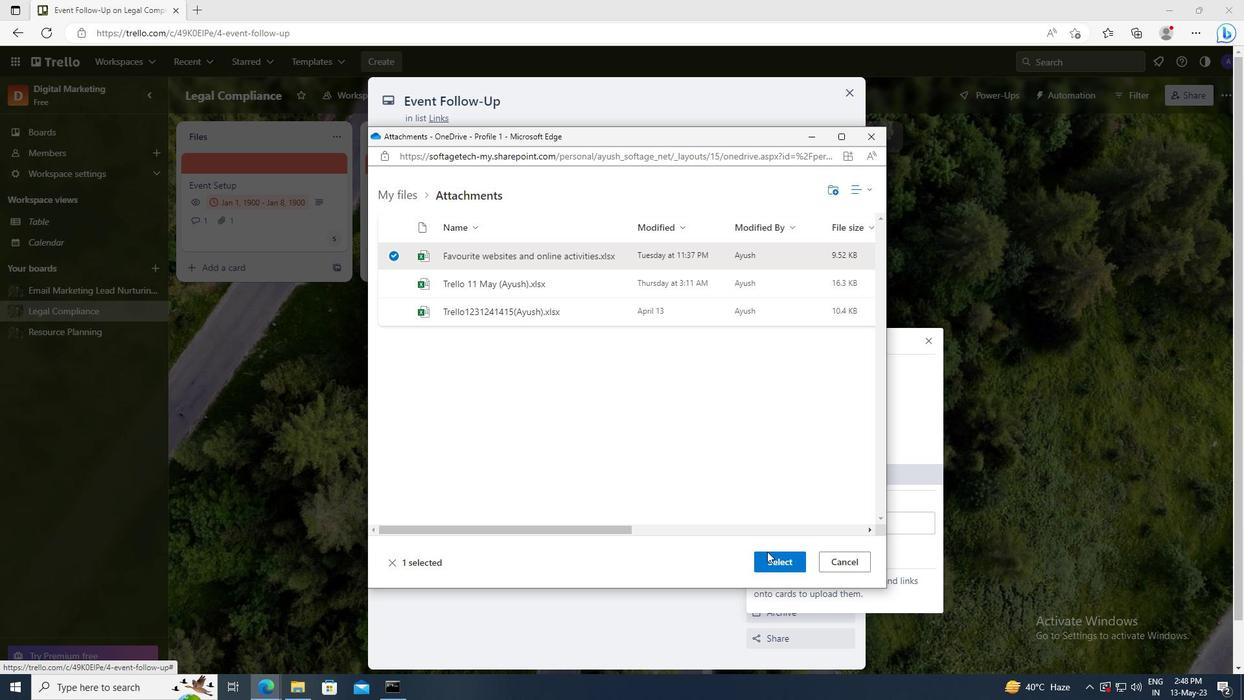 
Action: Mouse pressed left at (779, 558)
Screenshot: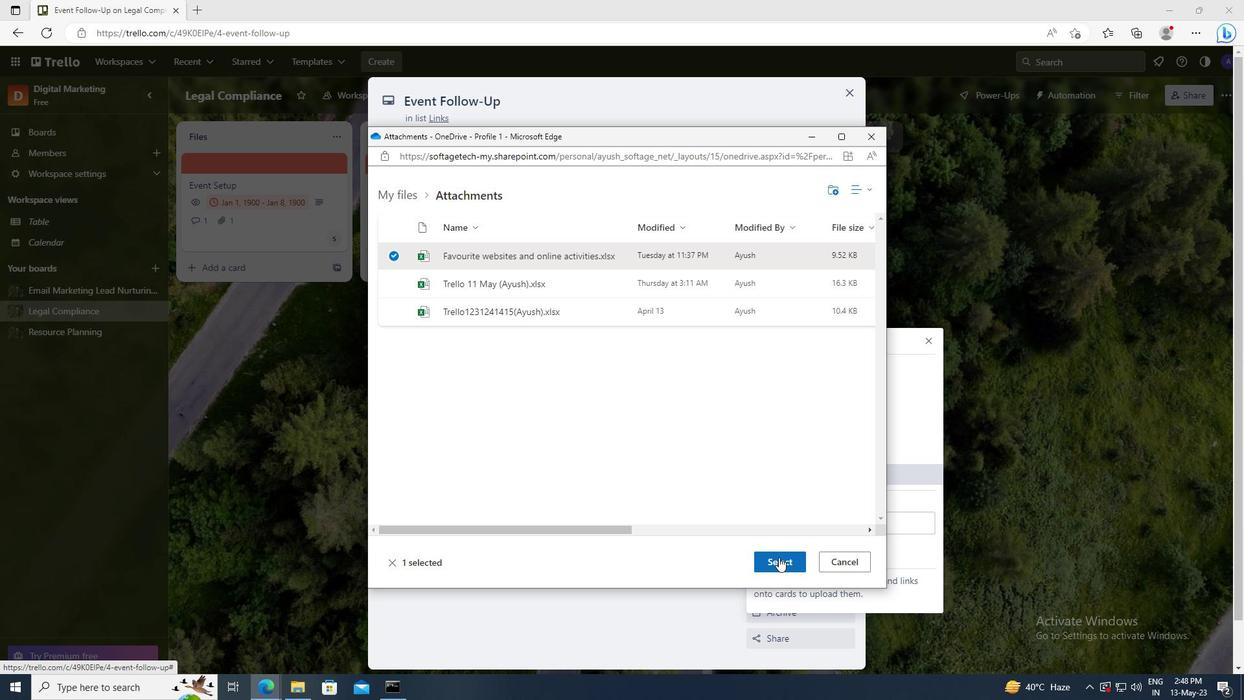 
Action: Mouse moved to (775, 343)
Screenshot: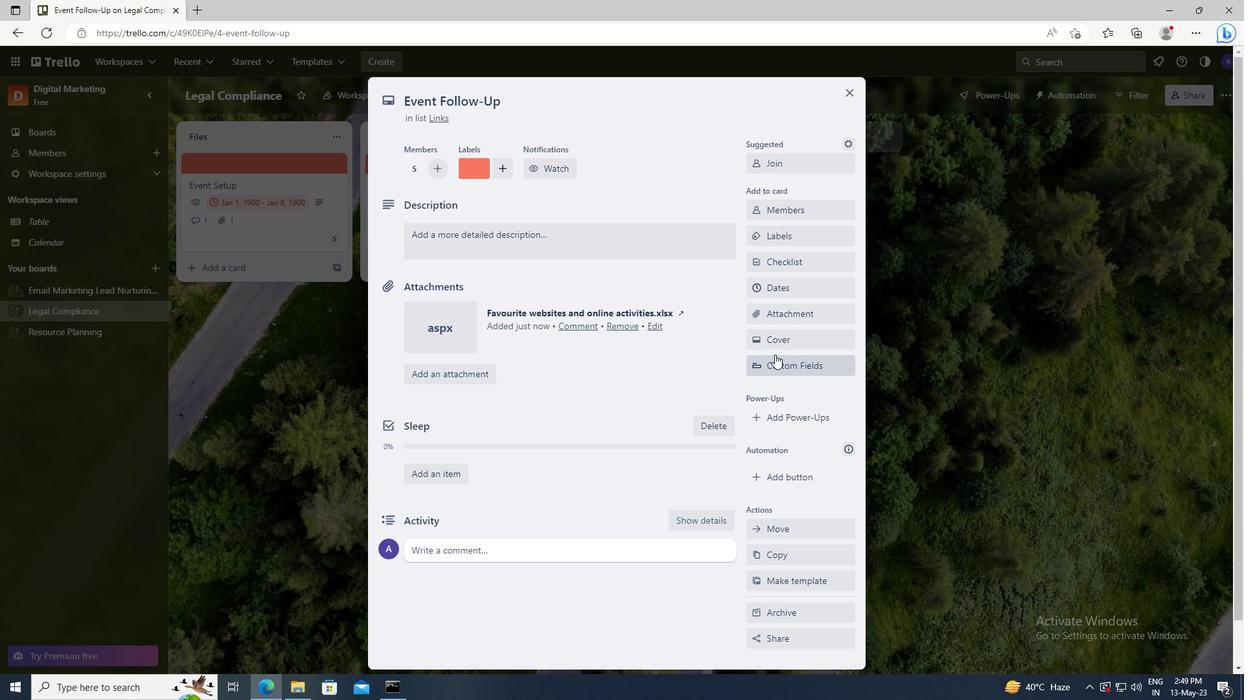 
Action: Mouse pressed left at (775, 343)
Screenshot: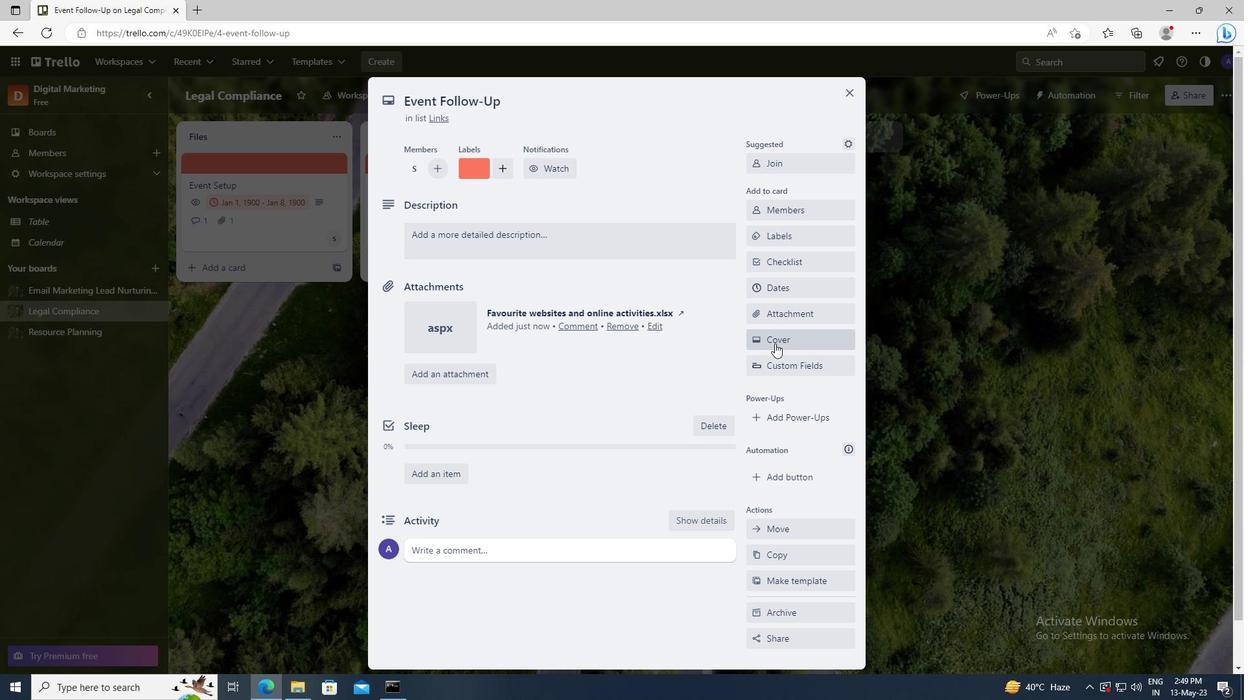 
Action: Mouse moved to (883, 412)
Screenshot: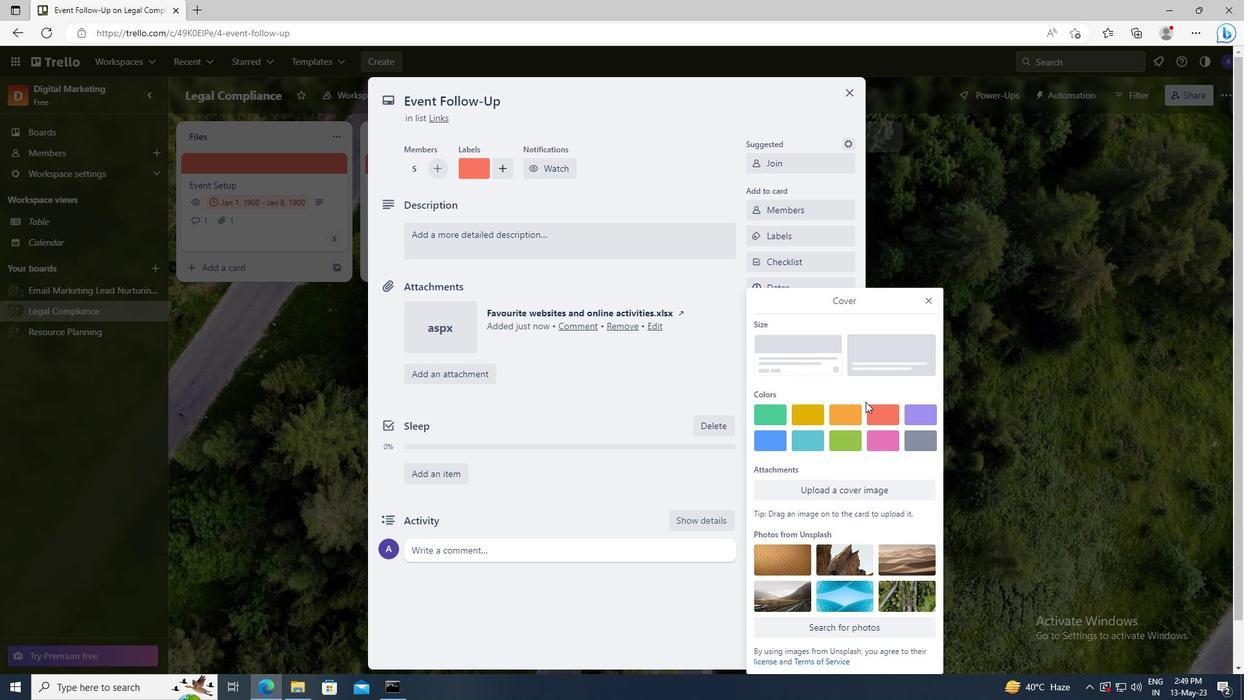 
Action: Mouse pressed left at (883, 412)
Screenshot: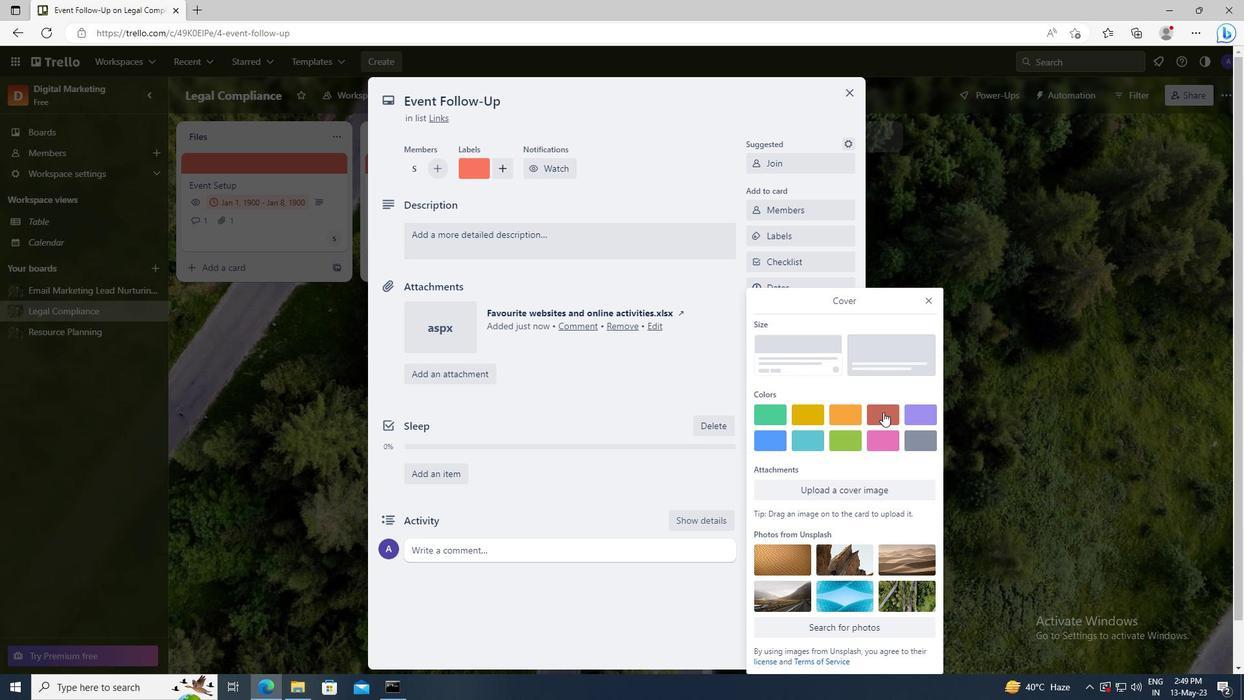 
Action: Mouse moved to (928, 278)
Screenshot: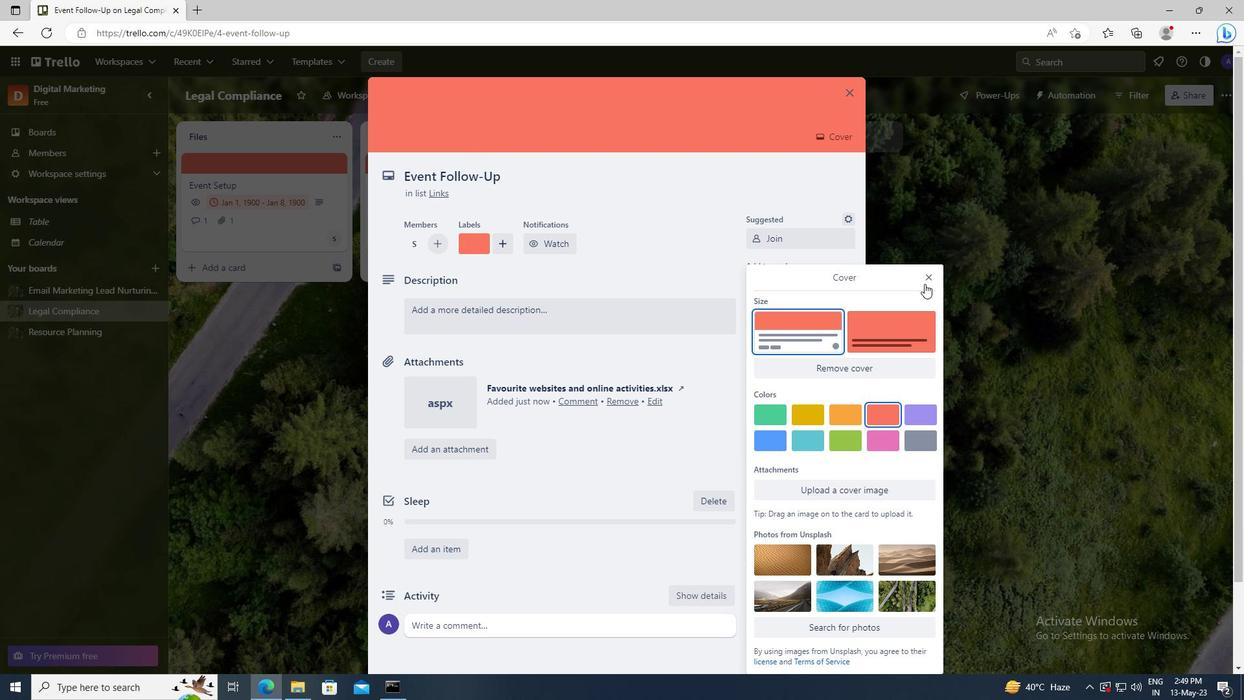 
Action: Mouse pressed left at (928, 278)
Screenshot: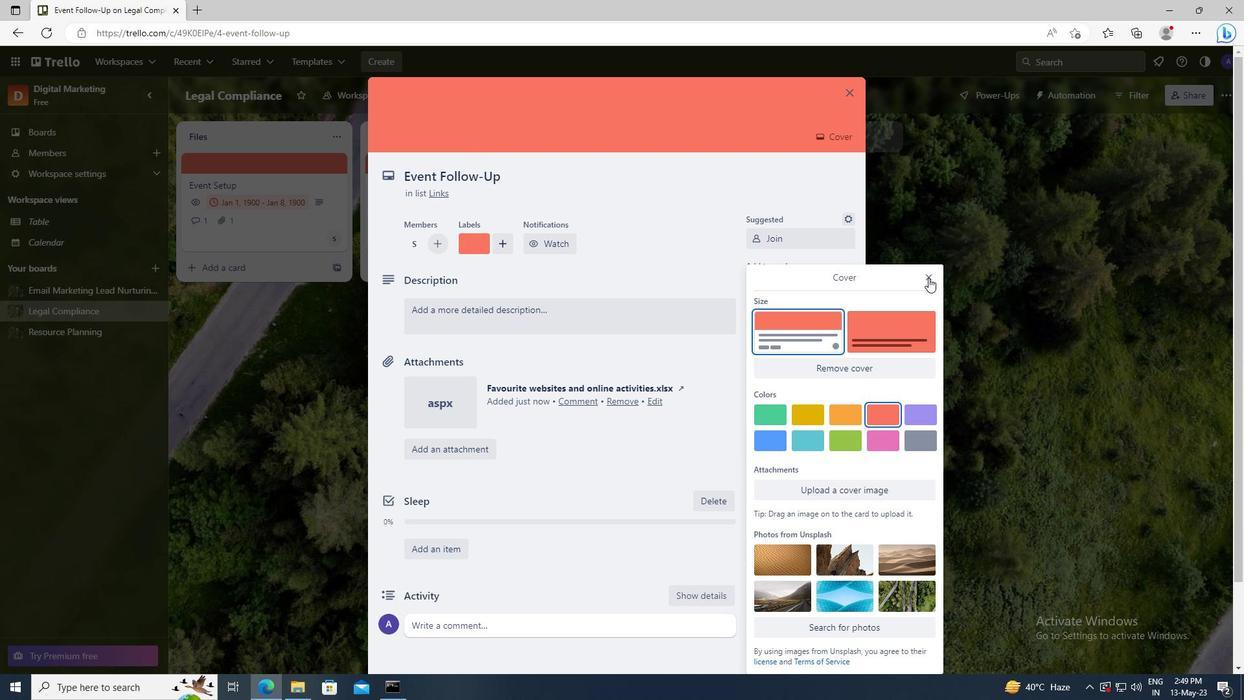 
Action: Mouse moved to (535, 320)
Screenshot: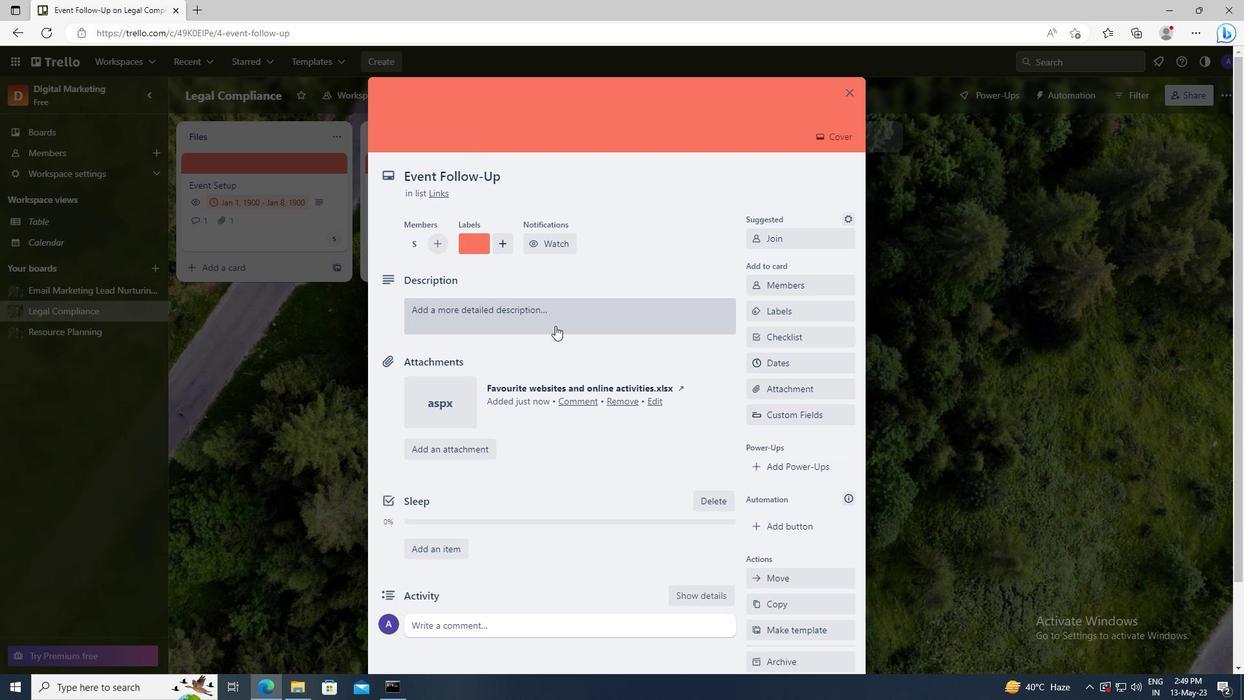 
Action: Mouse pressed left at (535, 320)
Screenshot: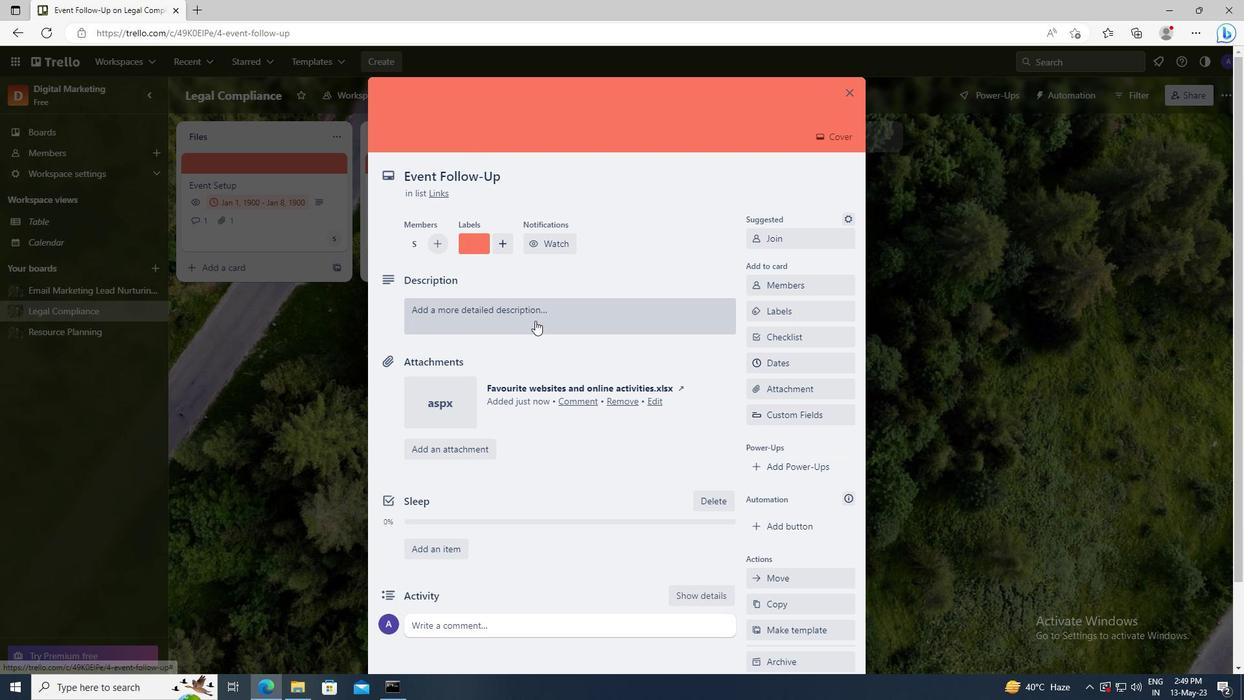 
Action: Key pressed <Key.shift>UPDATE<Key.space>COMPANY<Key.space>SOCIAL<Key.space>MEDIA<Key.space>PROFILES
Screenshot: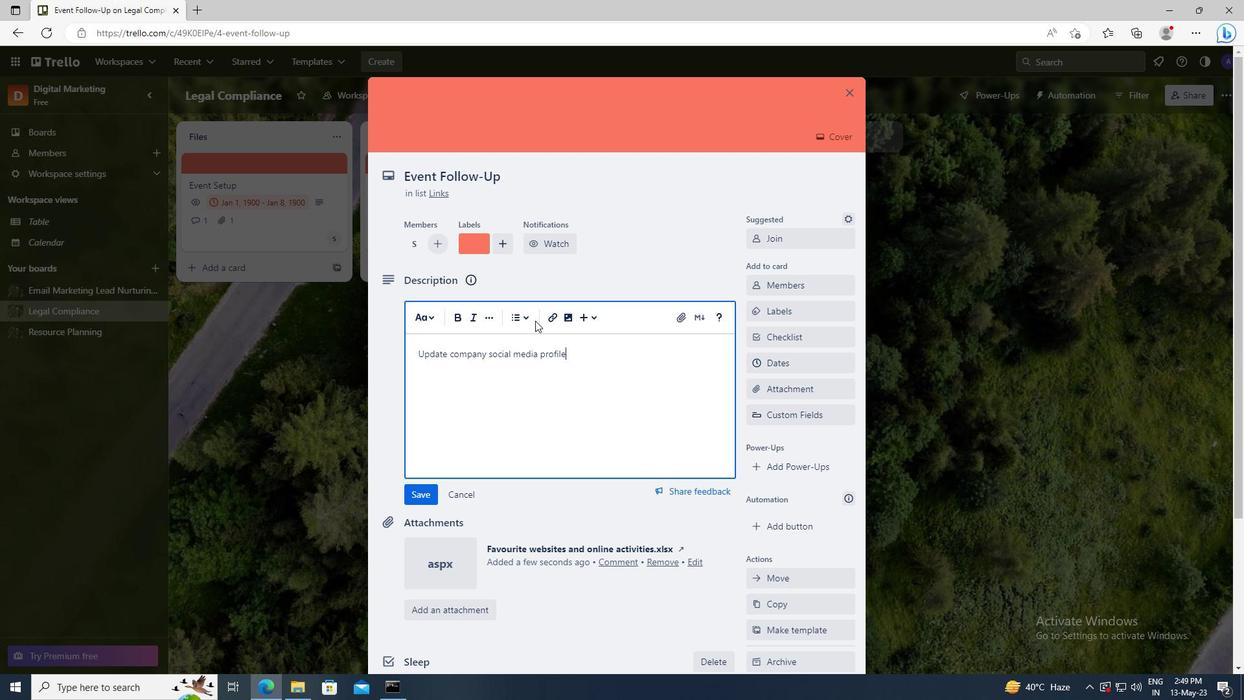 
Action: Mouse scrolled (535, 320) with delta (0, 0)
Screenshot: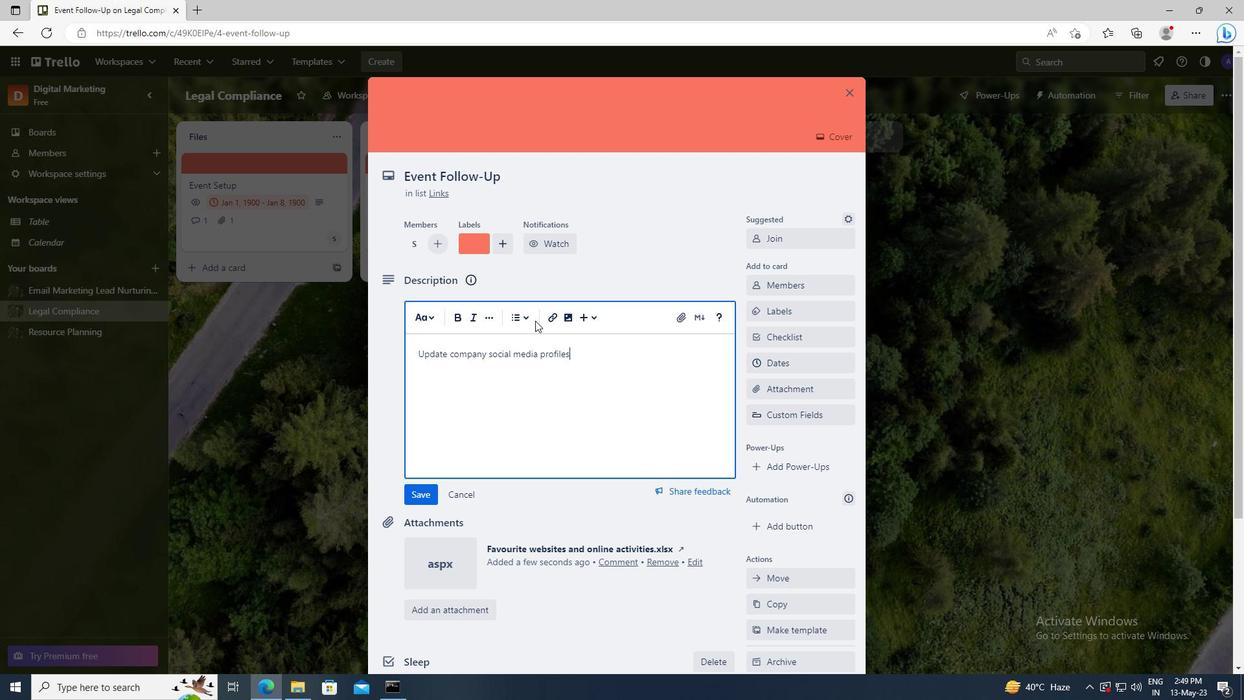 
Action: Mouse moved to (425, 396)
Screenshot: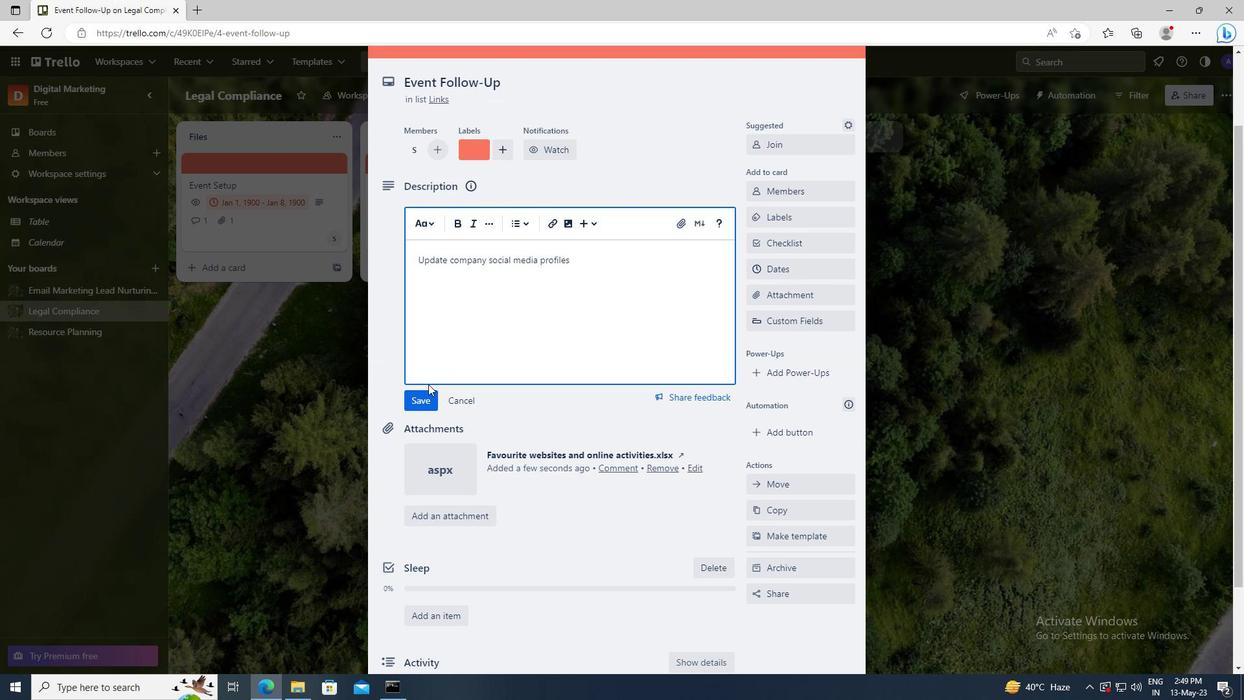
Action: Mouse pressed left at (425, 396)
Screenshot: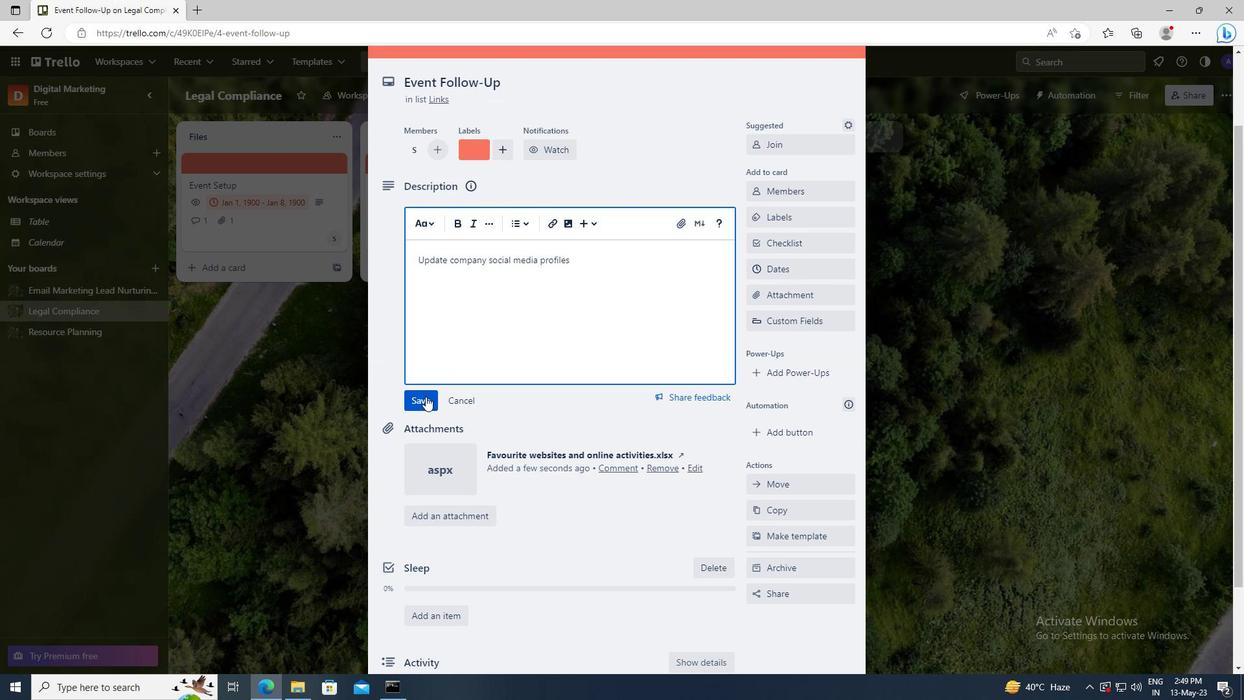 
Action: Mouse scrolled (425, 396) with delta (0, 0)
Screenshot: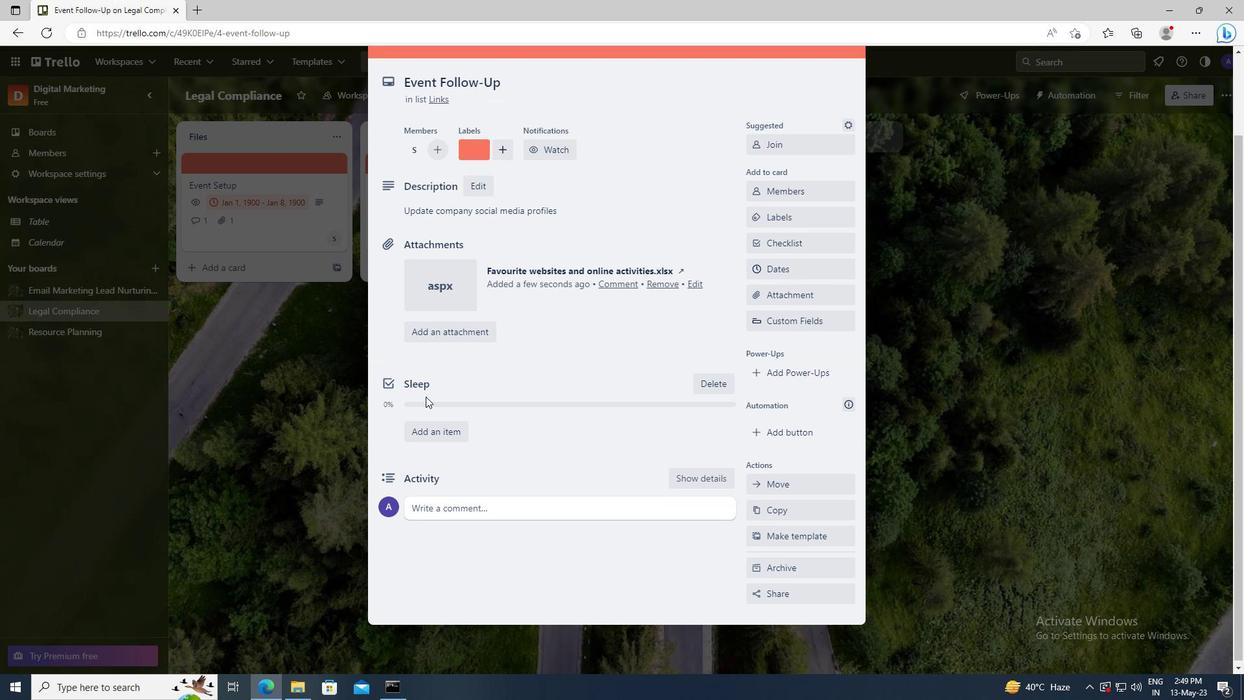 
Action: Mouse scrolled (425, 396) with delta (0, 0)
Screenshot: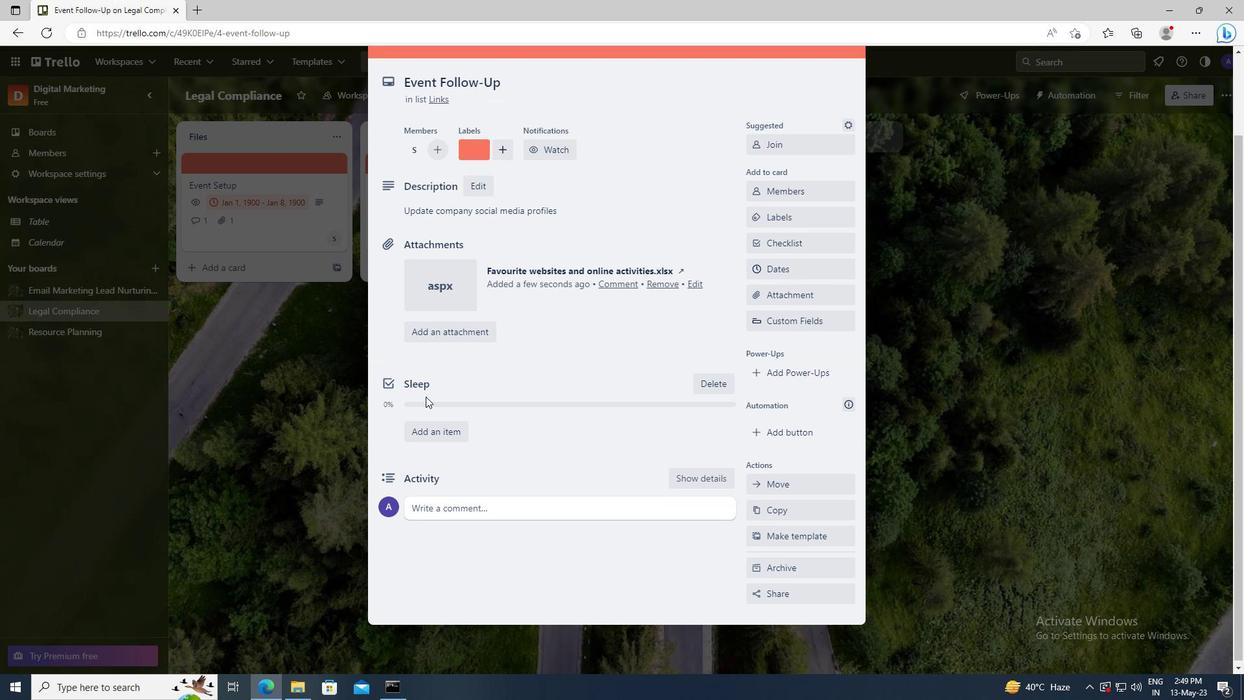 
Action: Mouse moved to (431, 508)
Screenshot: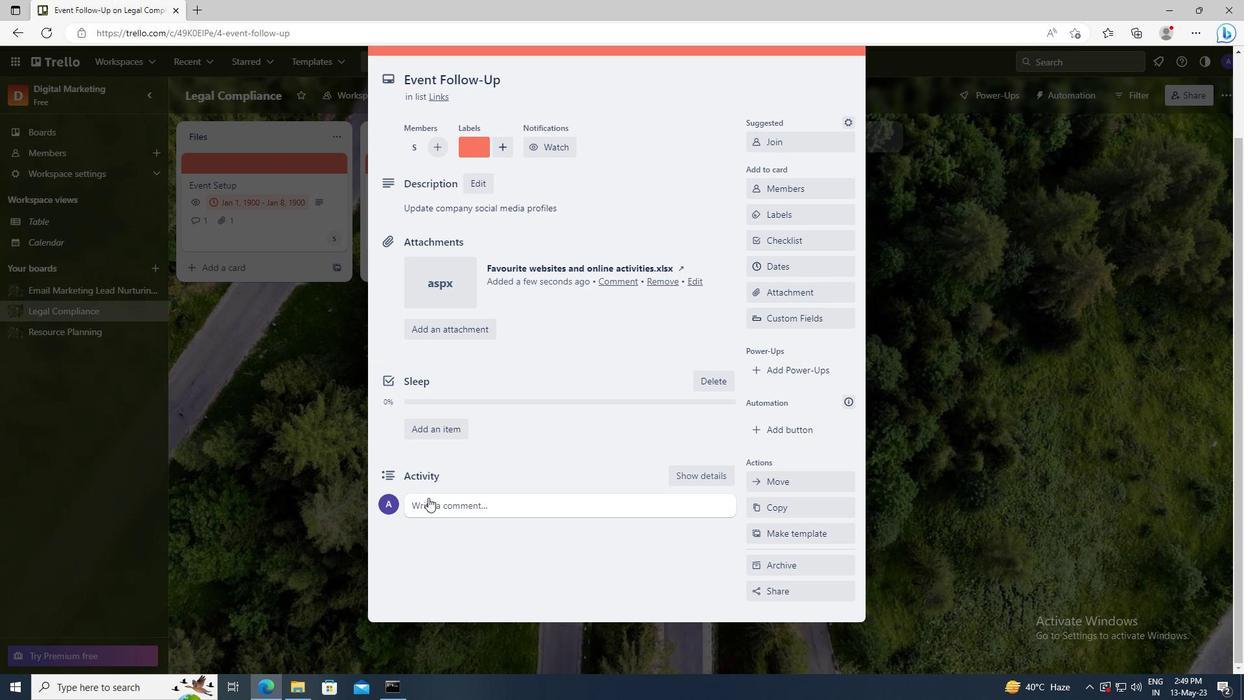
Action: Mouse pressed left at (431, 508)
Screenshot: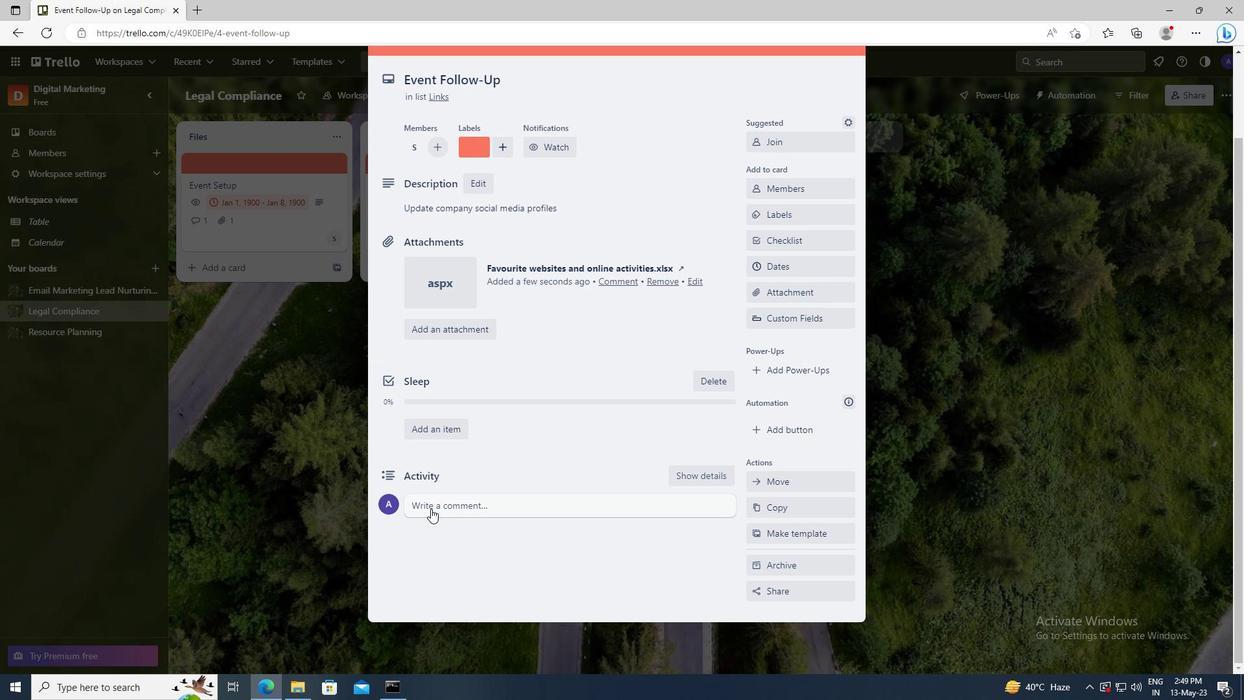 
Action: Key pressed <Key.shift>LET<Key.space>US<Key.space>APPROACH<Key.space>THIS<Key.space>TASK<Key.space>WITH<Key.space>A<Key.space>FOCUS<Key.space>ON<Key.space>QUALITY<Key.space>OVER<Key.space>QUANTITY,<Key.space>ENSURING<Key.space>THAT<Key.space>WE<Key.space>DELIVER<Key.space>A<Key.space>HIGH
Screenshot: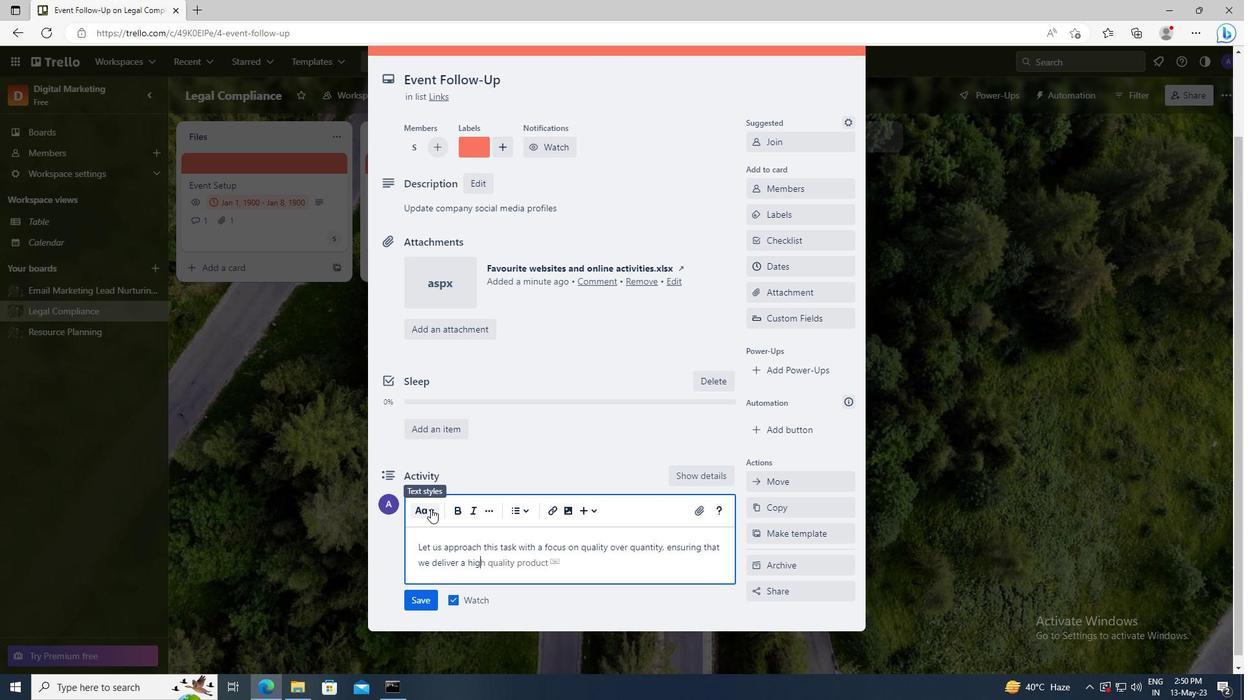 
Action: Mouse moved to (431, 509)
Screenshot: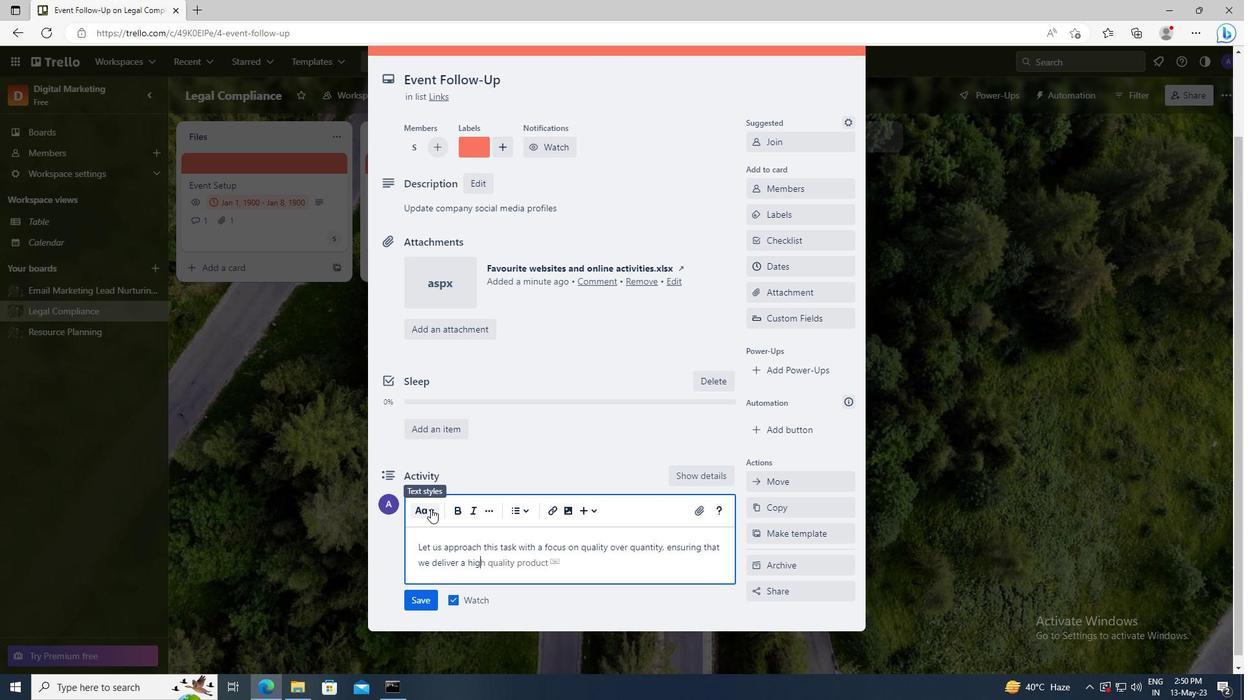 
Action: Key pressed -QUALITY<Key.space>OUTCOME.
Screenshot: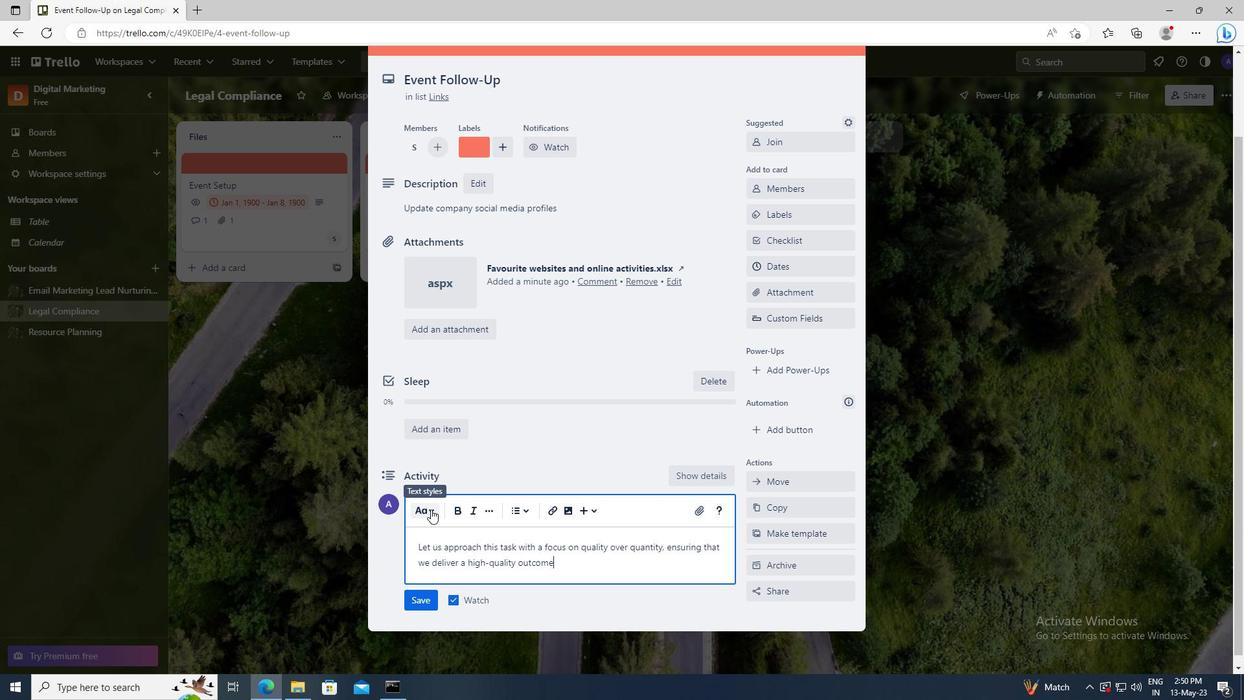 
Action: Mouse moved to (433, 594)
Screenshot: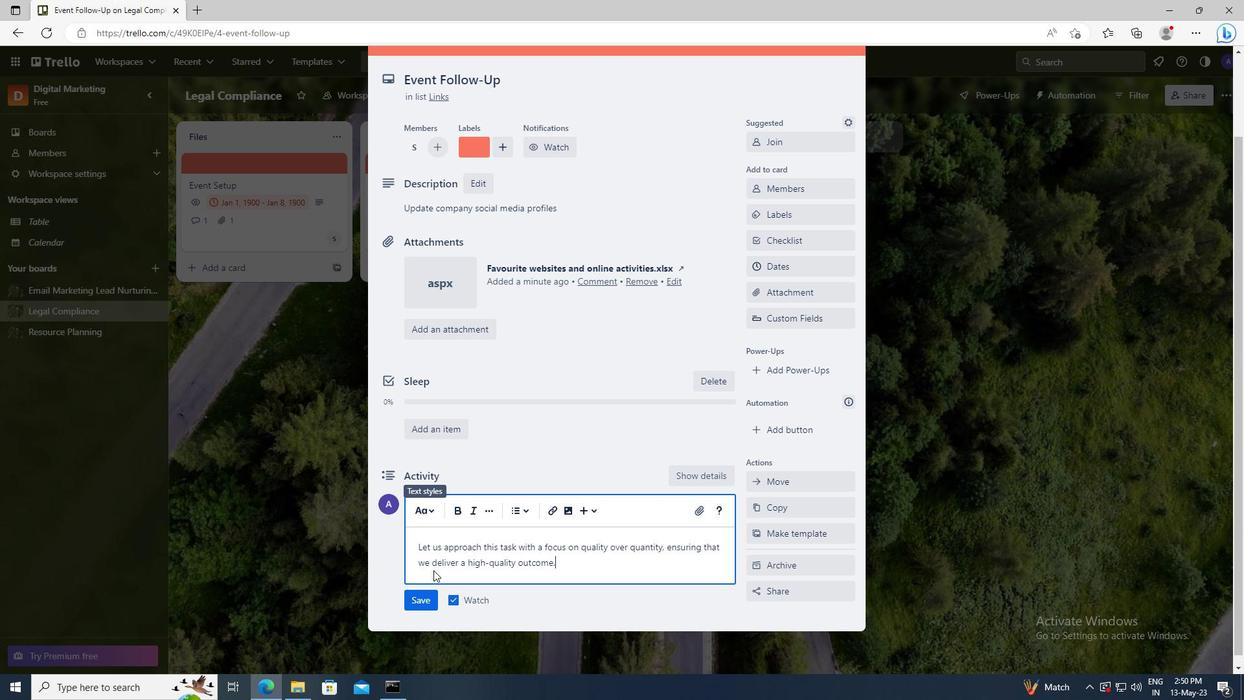 
Action: Mouse pressed left at (433, 594)
Screenshot: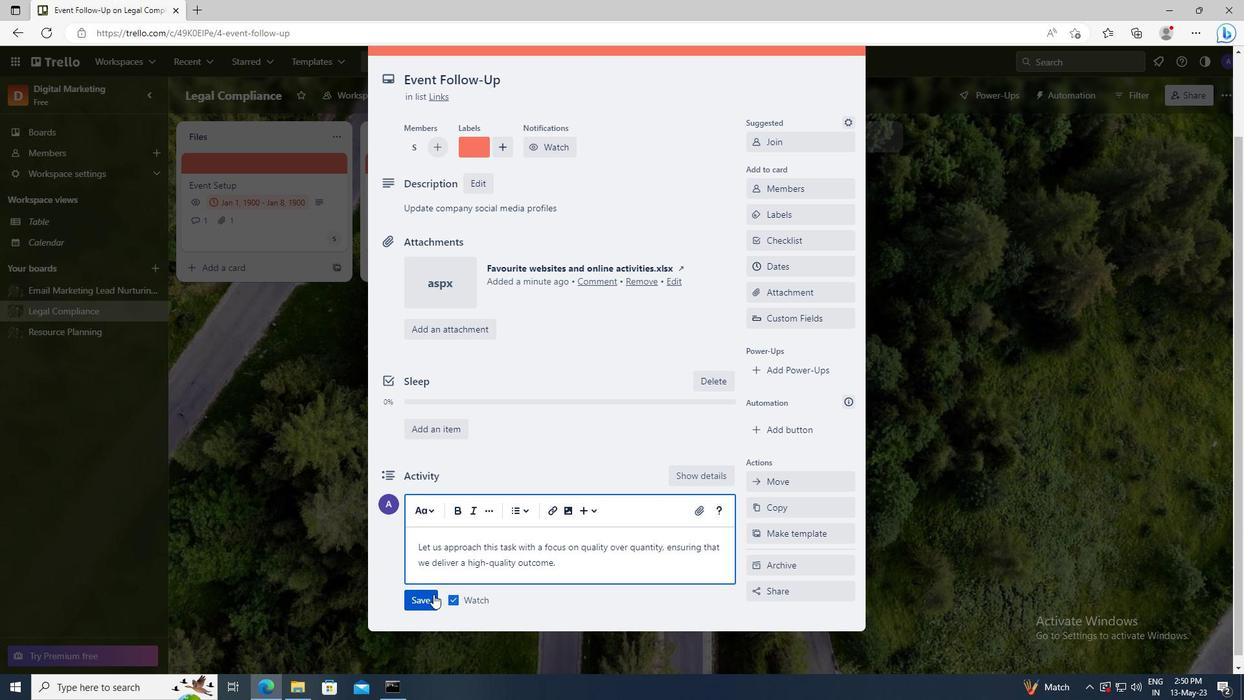 
Action: Mouse moved to (775, 265)
Screenshot: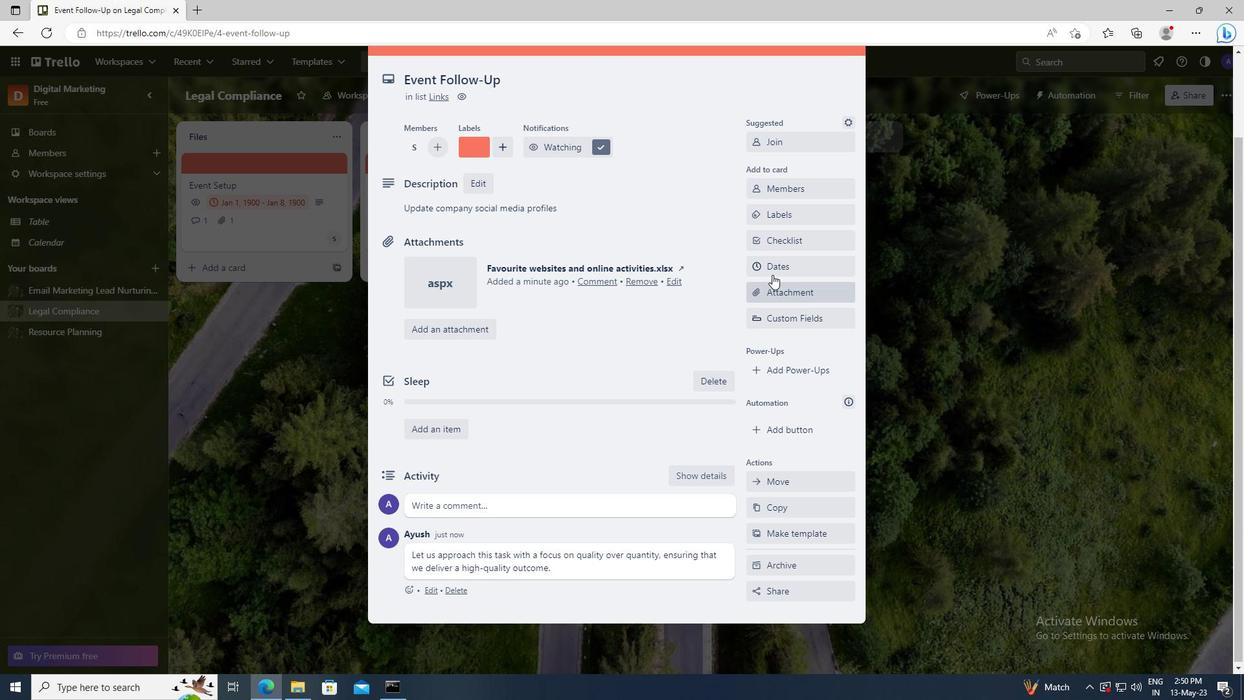 
Action: Mouse pressed left at (775, 265)
Screenshot: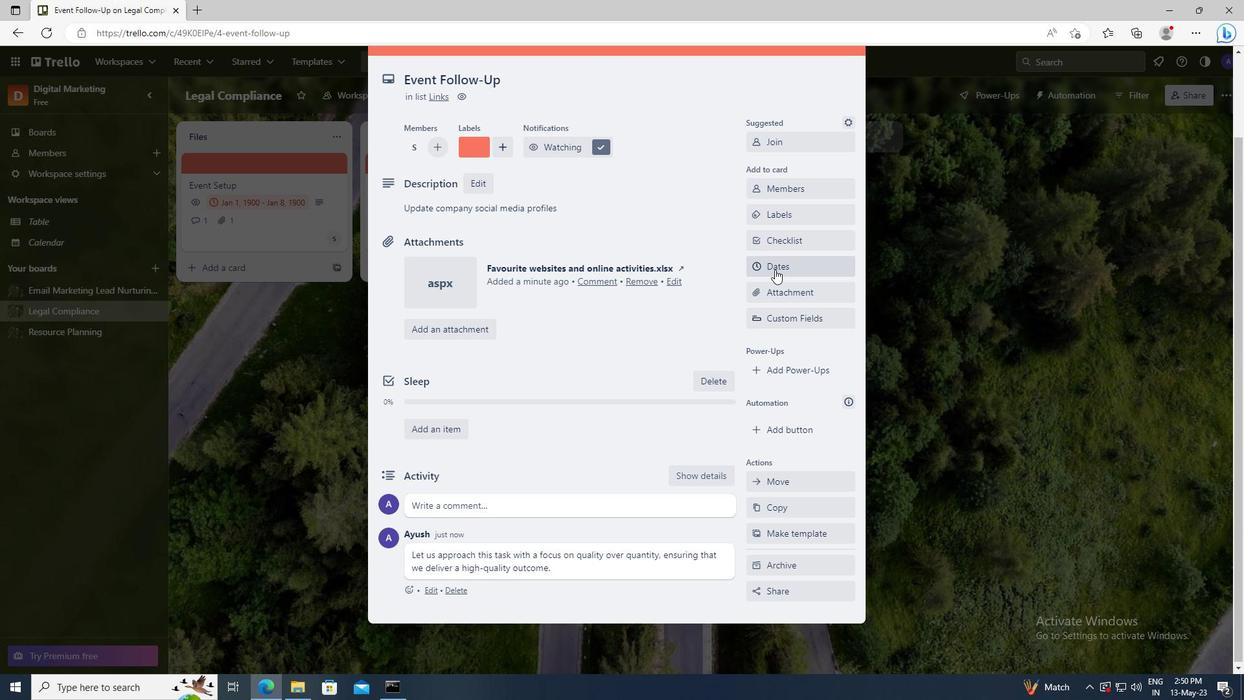 
Action: Mouse moved to (761, 326)
Screenshot: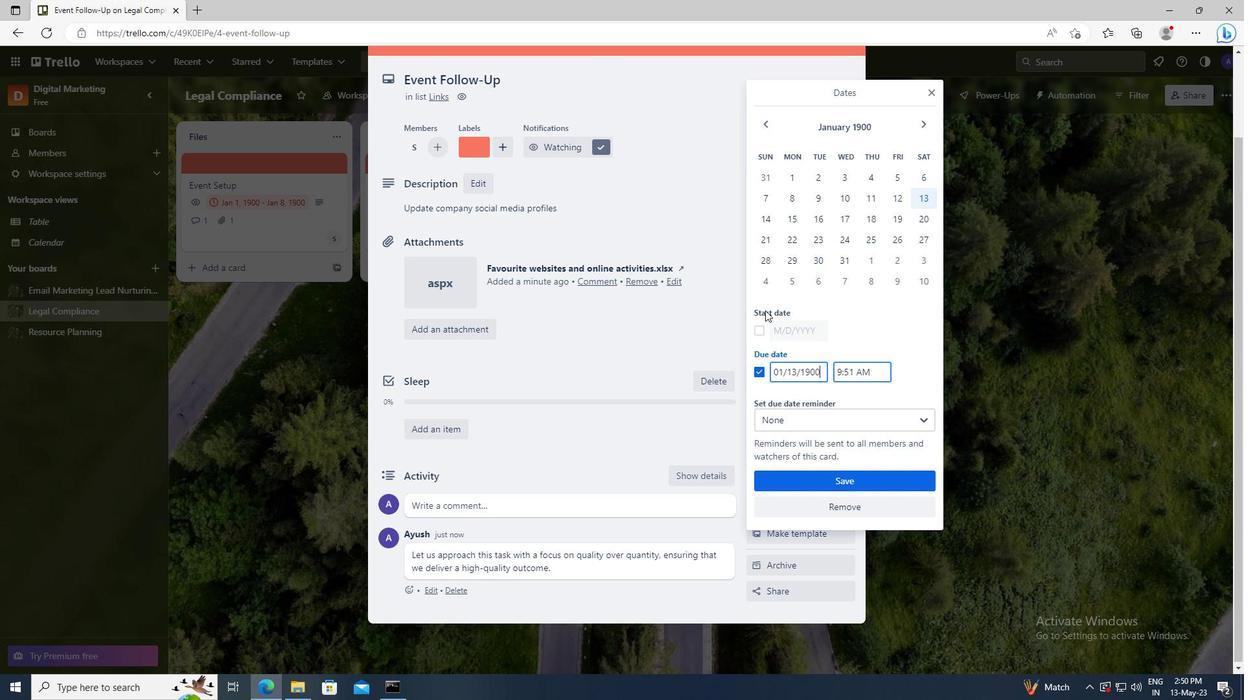 
Action: Mouse pressed left at (761, 326)
Screenshot: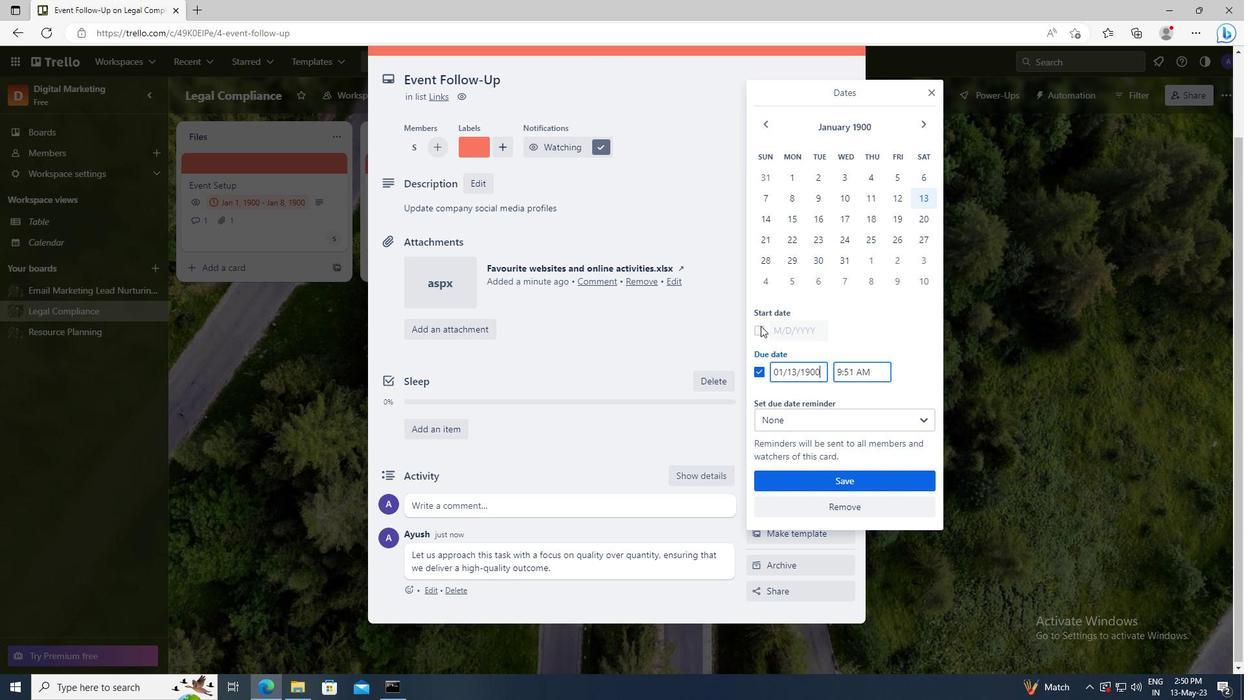 
Action: Mouse moved to (821, 329)
Screenshot: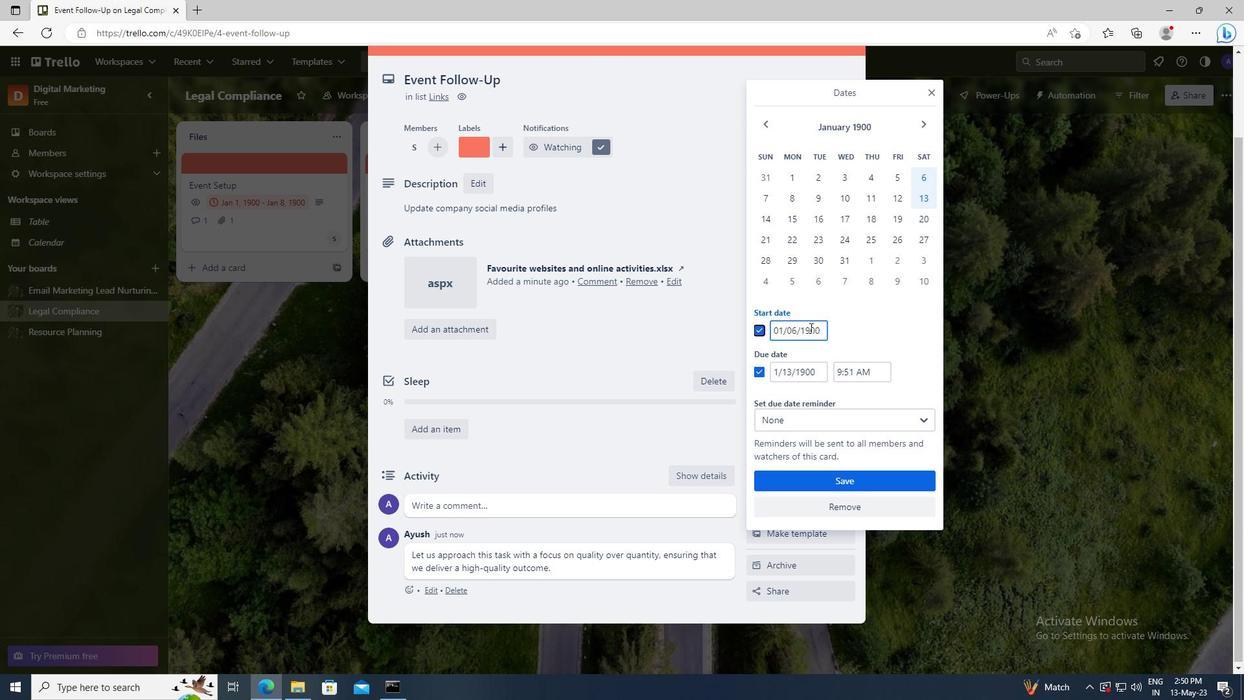 
Action: Mouse pressed left at (821, 329)
Screenshot: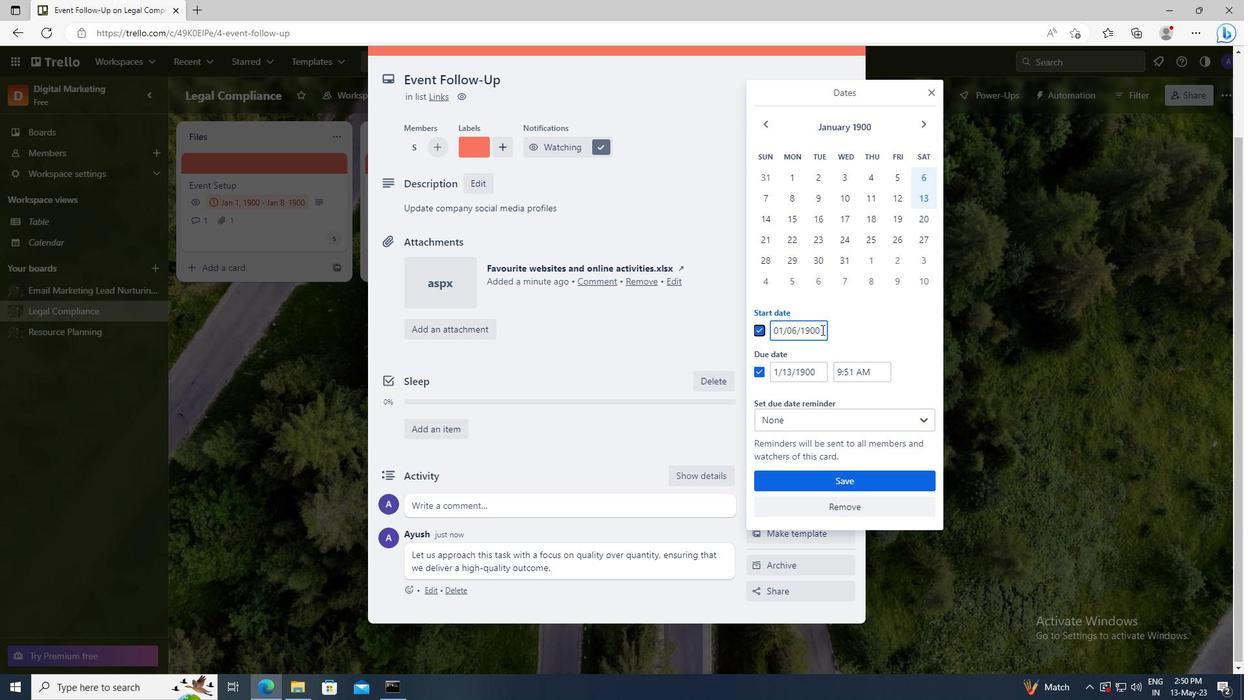 
Action: Key pressed <Key.left><Key.left><Key.left><Key.left><Key.left><Key.backspace>7
Screenshot: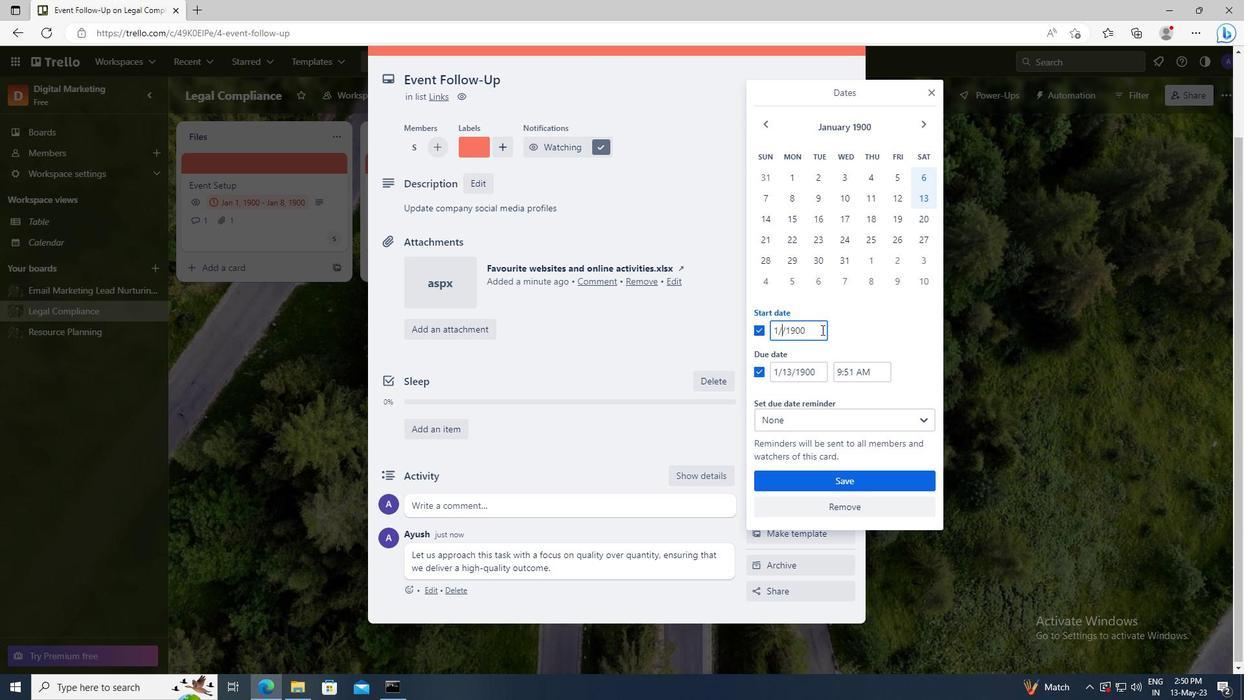 
Action: Mouse moved to (818, 371)
Screenshot: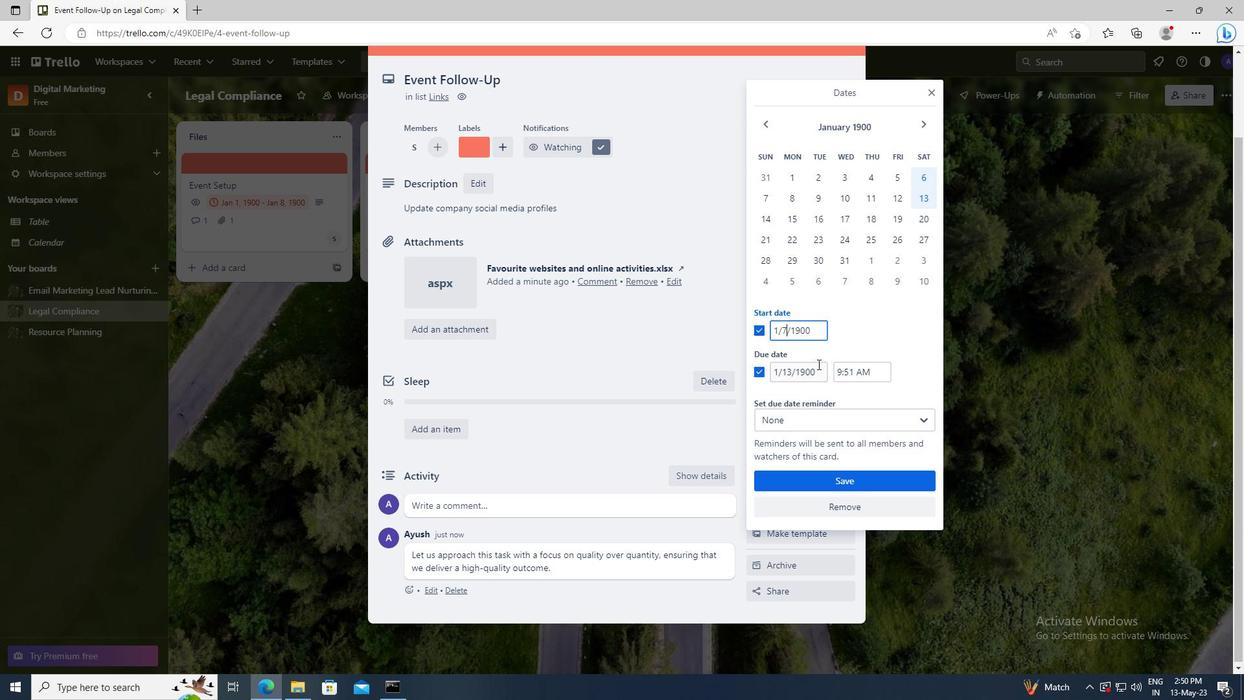 
Action: Mouse pressed left at (818, 371)
Screenshot: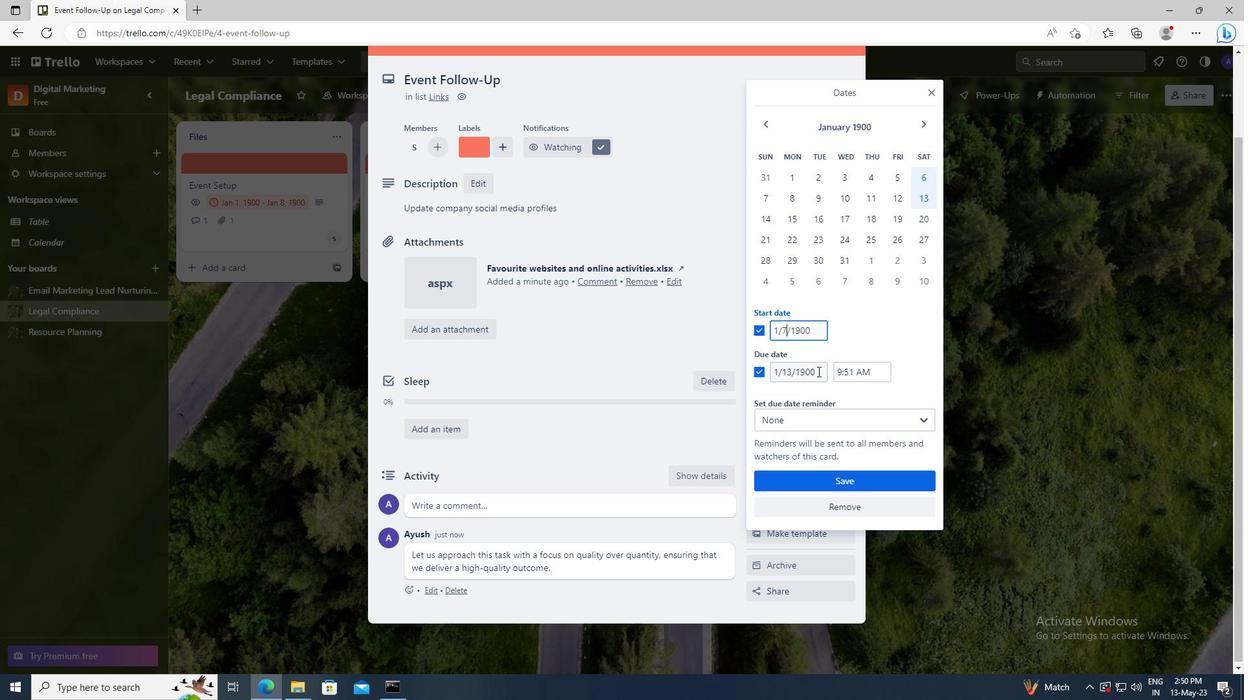 
Action: Key pressed <Key.left><Key.left><Key.left><Key.left><Key.left><Key.backspace><Key.backspace>14
Screenshot: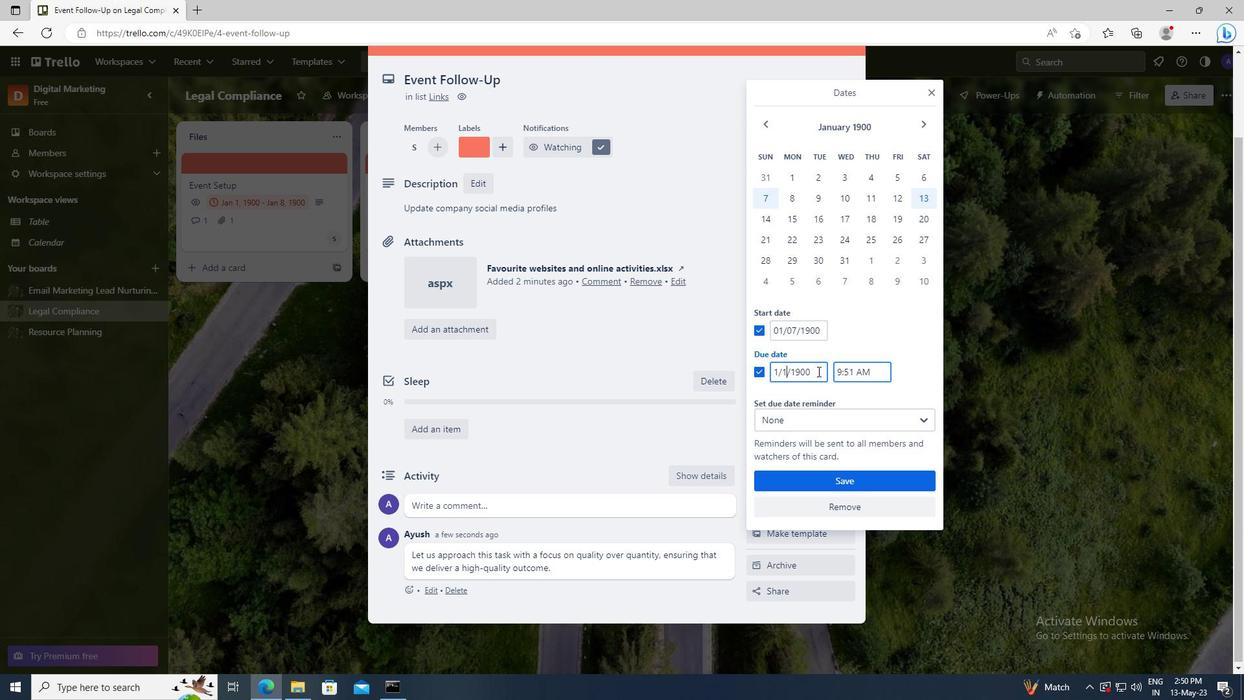 
Action: Mouse moved to (822, 473)
Screenshot: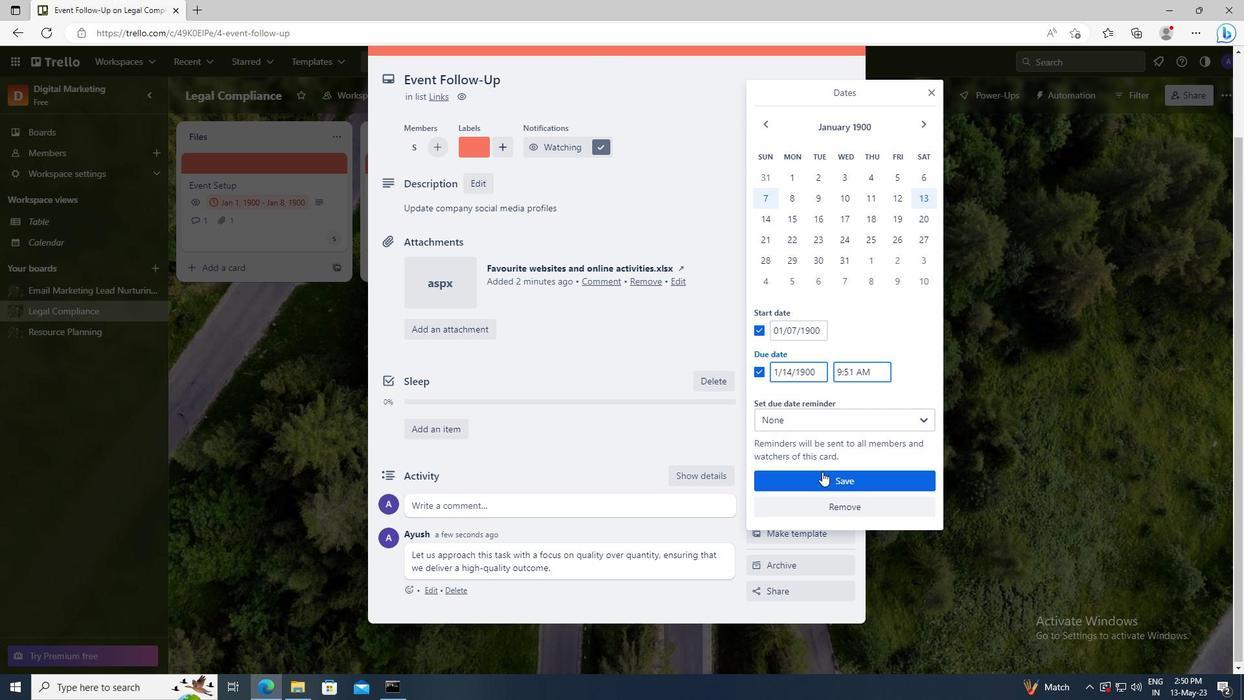 
Action: Mouse pressed left at (822, 473)
Screenshot: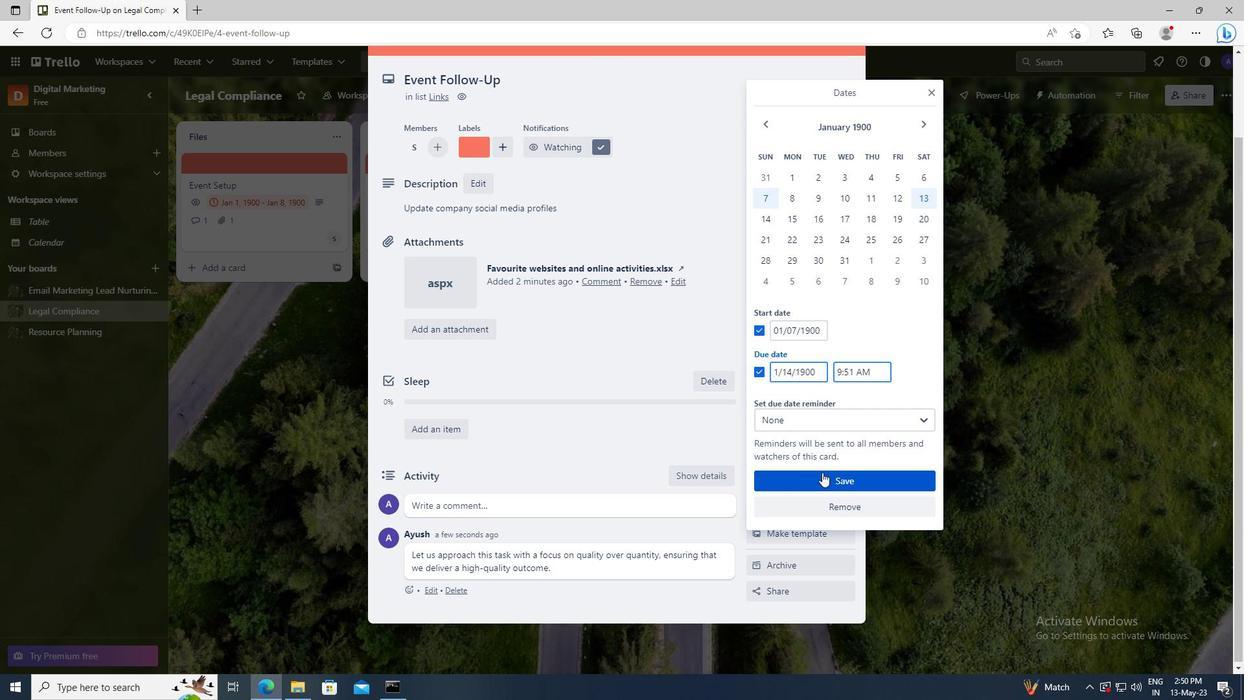 
